 Task: Set Duration of Sprint called Sprint0000000202 in Scrum Project Project0000000068 to 1 week in Jira. Set Duration of Sprint called Sprint0000000203 in Scrum Project Project0000000068 to 2 weeks in Jira. Set Duration of Sprint called Sprint0000000204 in Scrum Project Project0000000068 to 3 weeks in Jira. Create ChildIssue0000000661 as Child Issue of Issue Issue0000000331 in Backlog  in Scrum Project Project0000000067 in Jira. Create ChildIssue0000000662 as Child Issue of Issue Issue0000000331 in Backlog  in Scrum Project Project0000000067 in Jira
Action: Mouse moved to (446, 304)
Screenshot: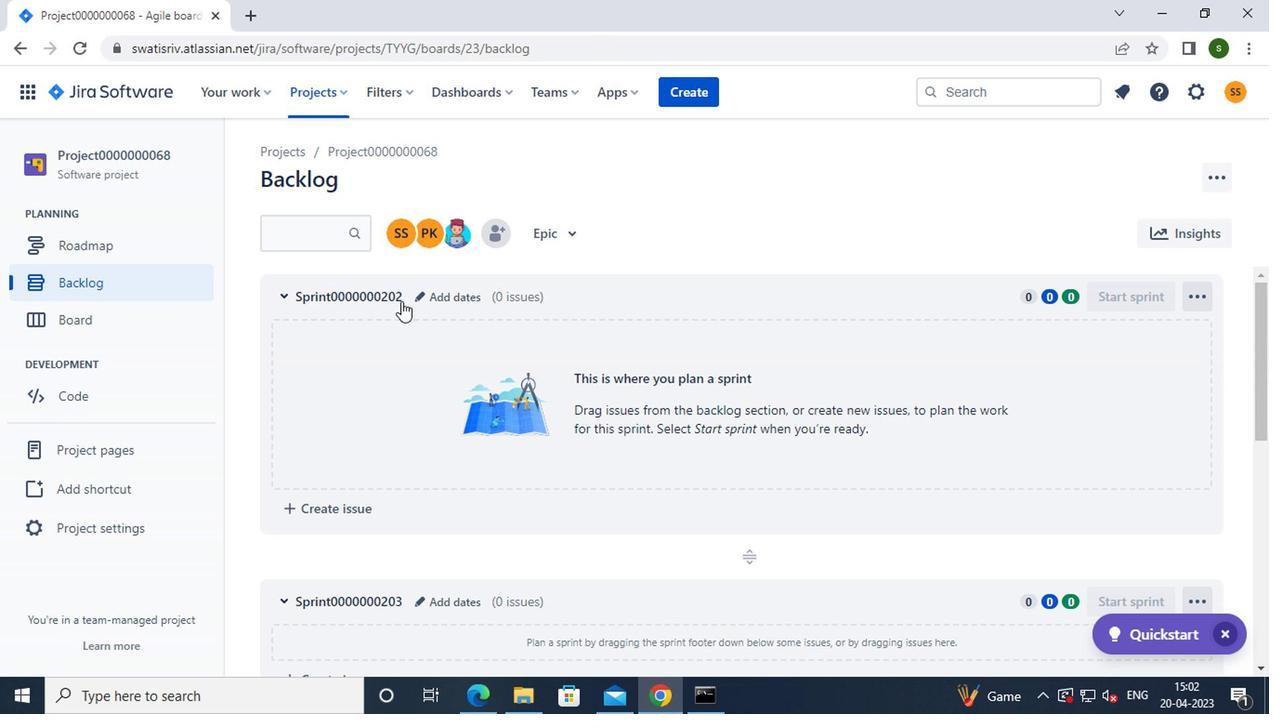 
Action: Mouse pressed left at (446, 304)
Screenshot: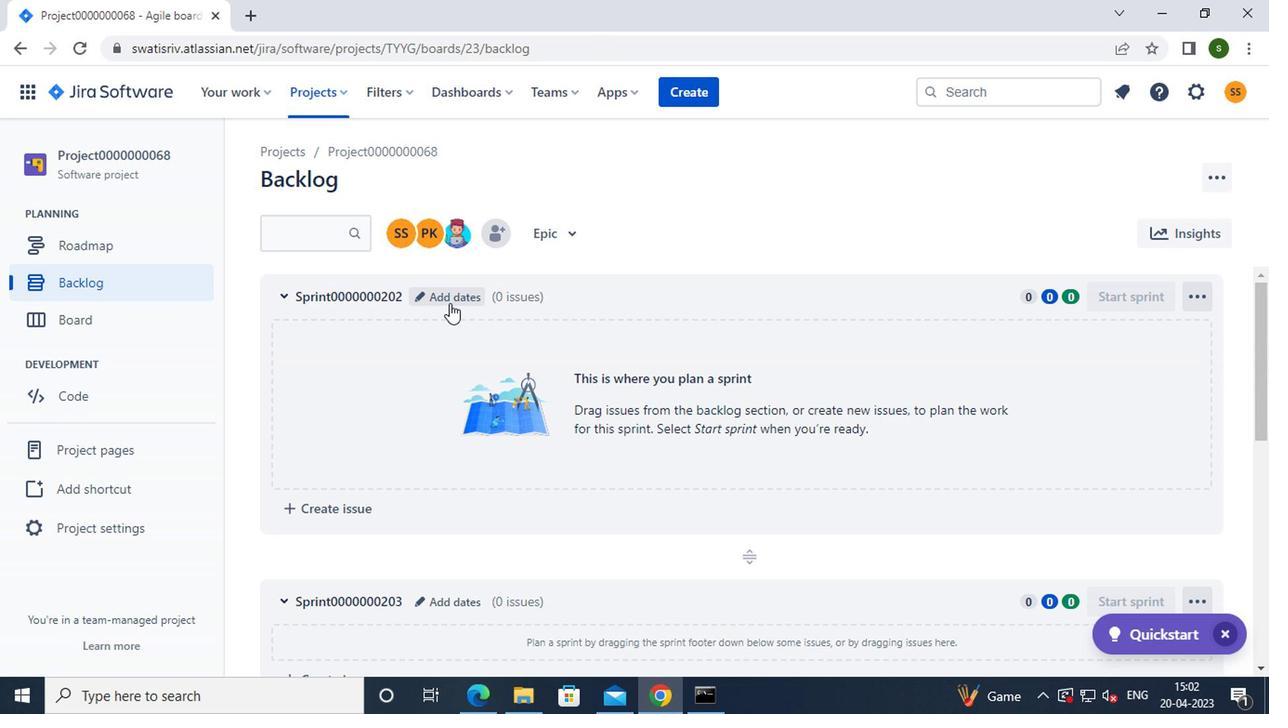 
Action: Mouse moved to (471, 297)
Screenshot: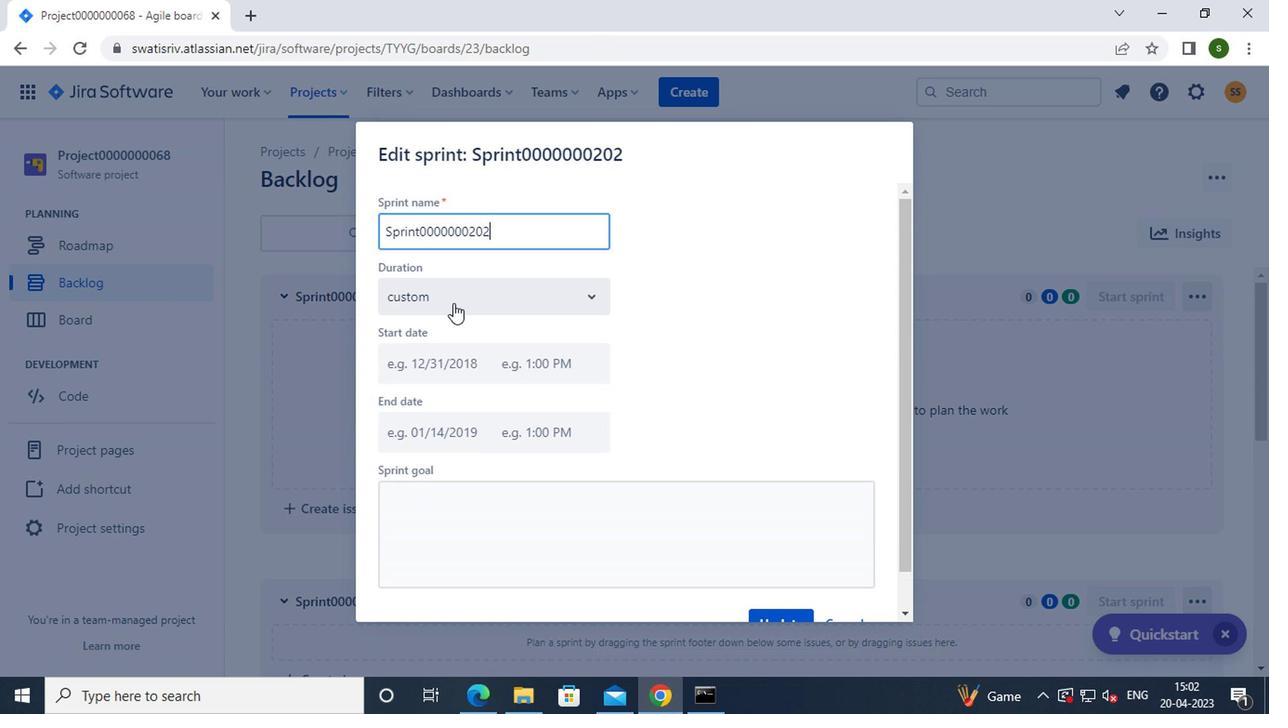 
Action: Mouse pressed left at (471, 297)
Screenshot: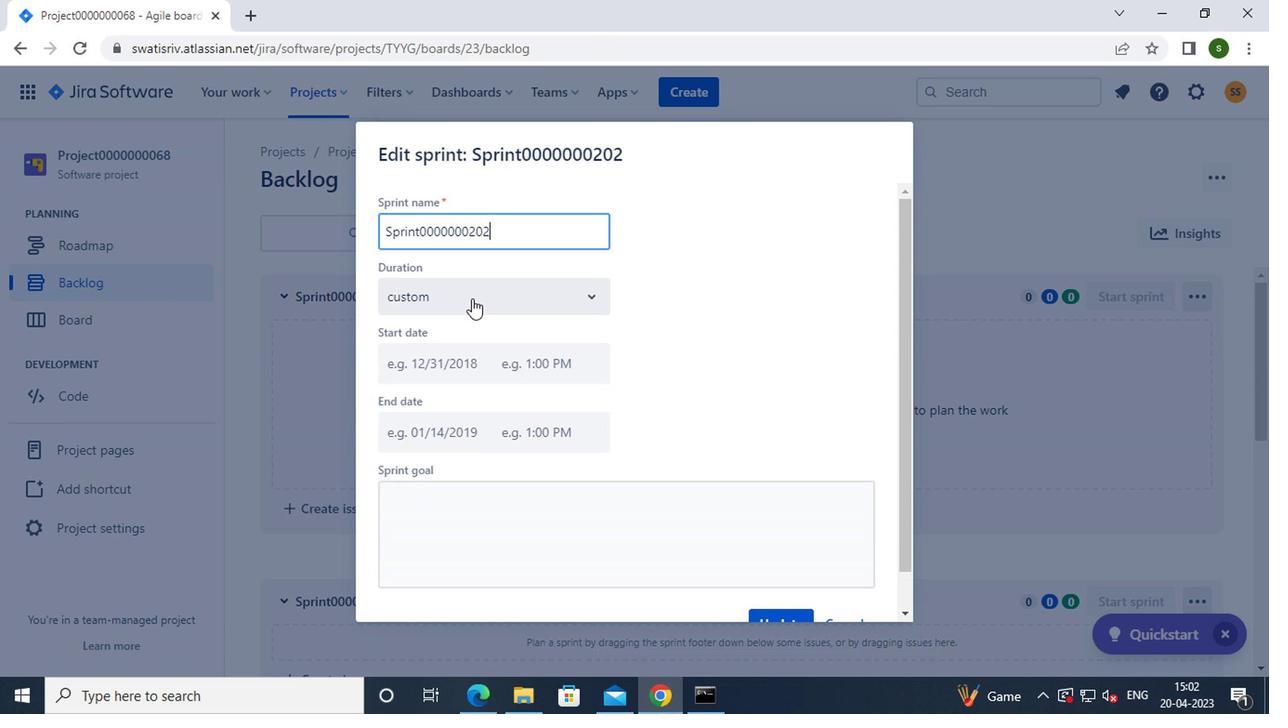 
Action: Mouse moved to (452, 340)
Screenshot: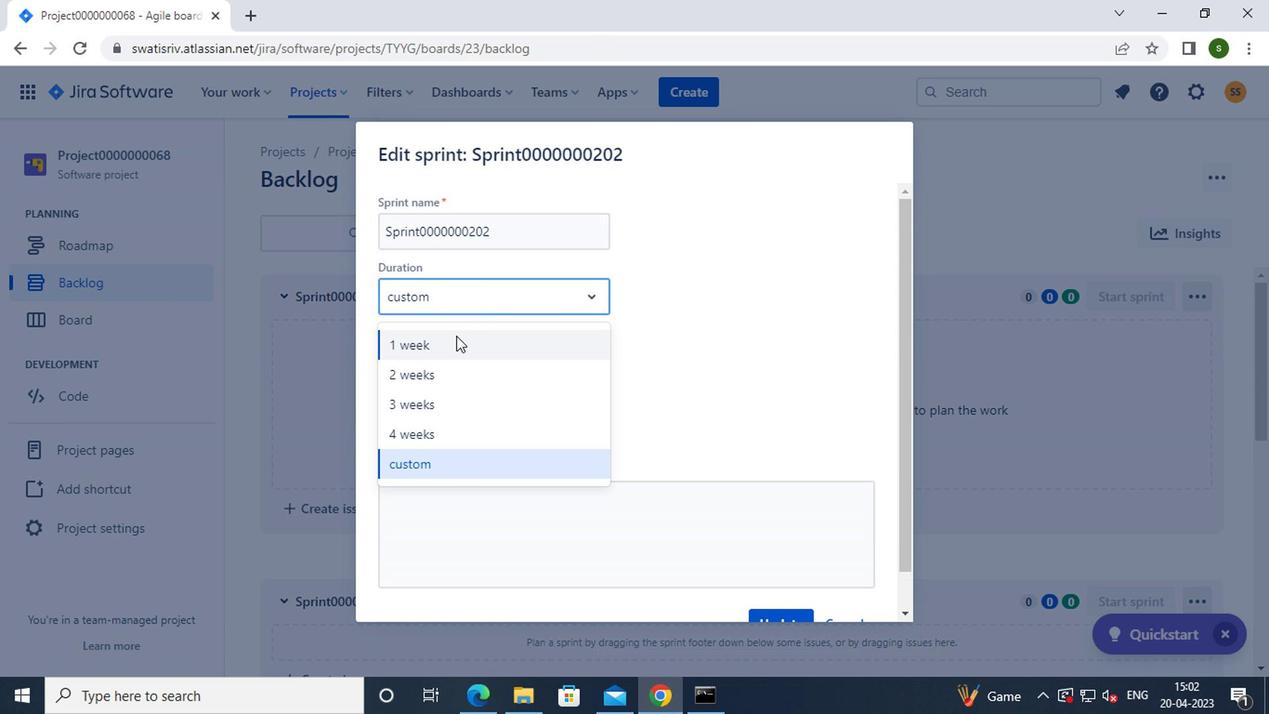 
Action: Mouse pressed left at (452, 340)
Screenshot: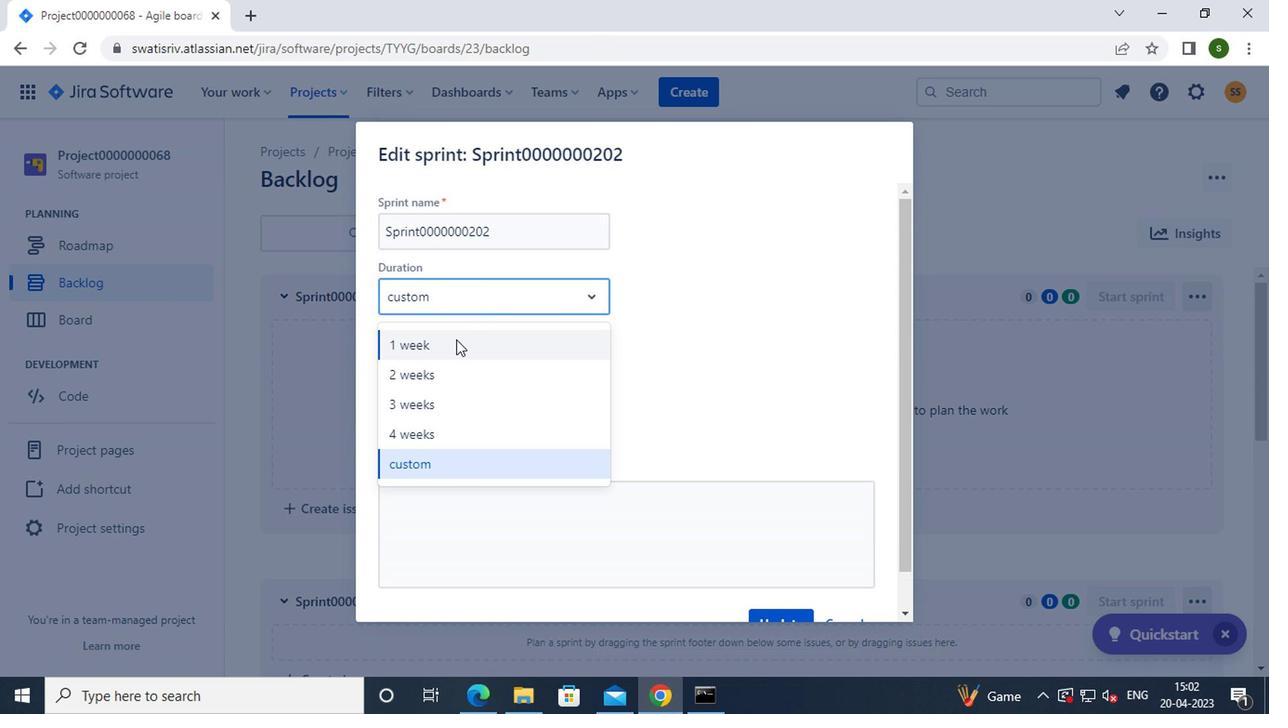 
Action: Mouse moved to (755, 517)
Screenshot: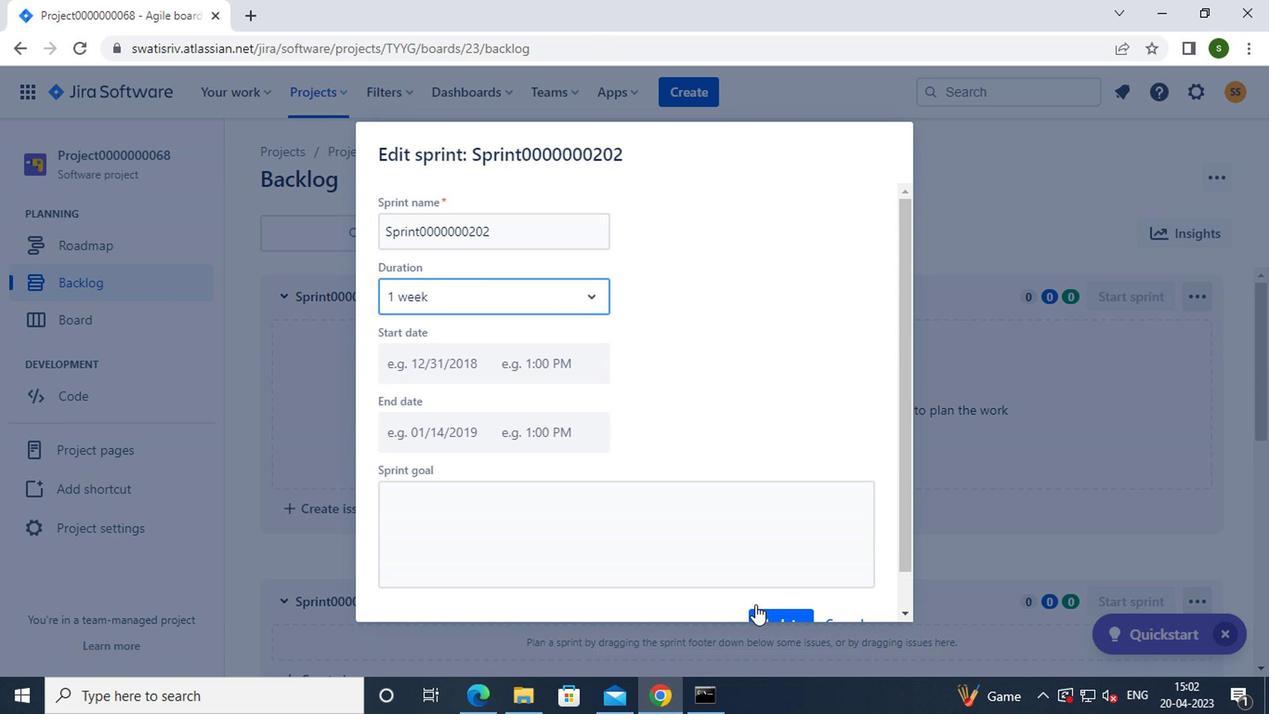 
Action: Mouse scrolled (755, 515) with delta (0, -1)
Screenshot: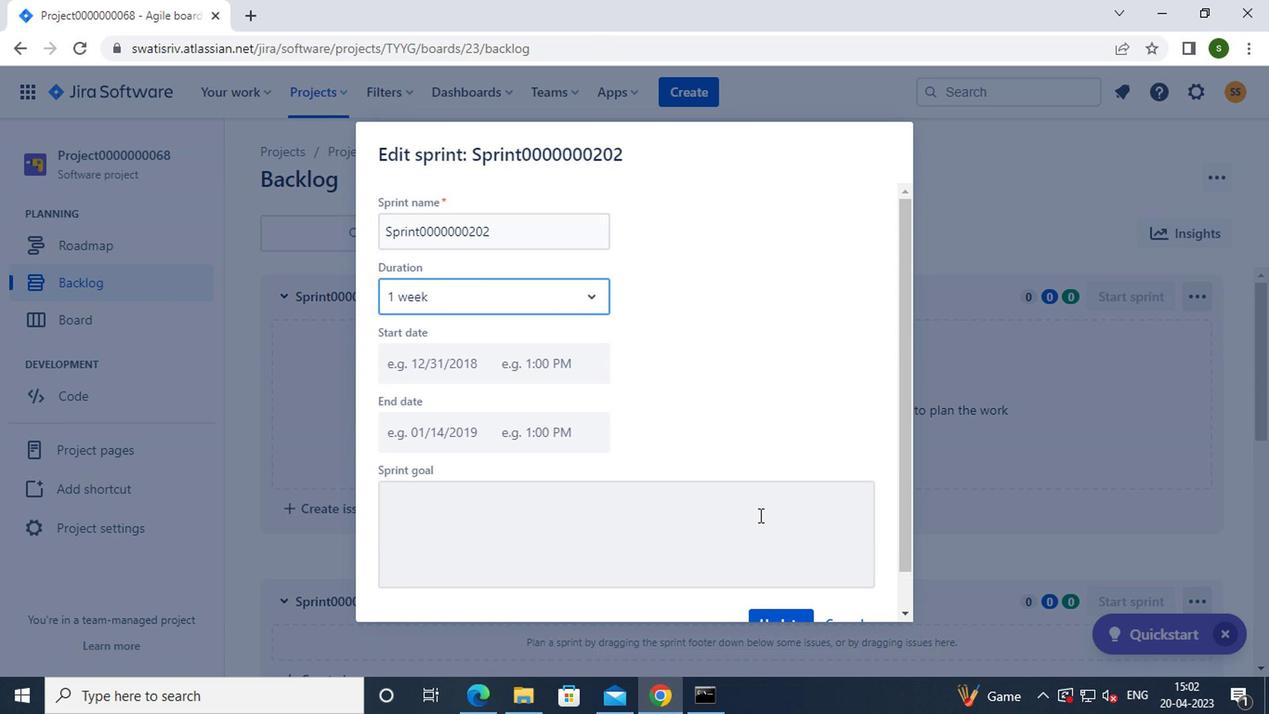 
Action: Mouse scrolled (755, 515) with delta (0, -1)
Screenshot: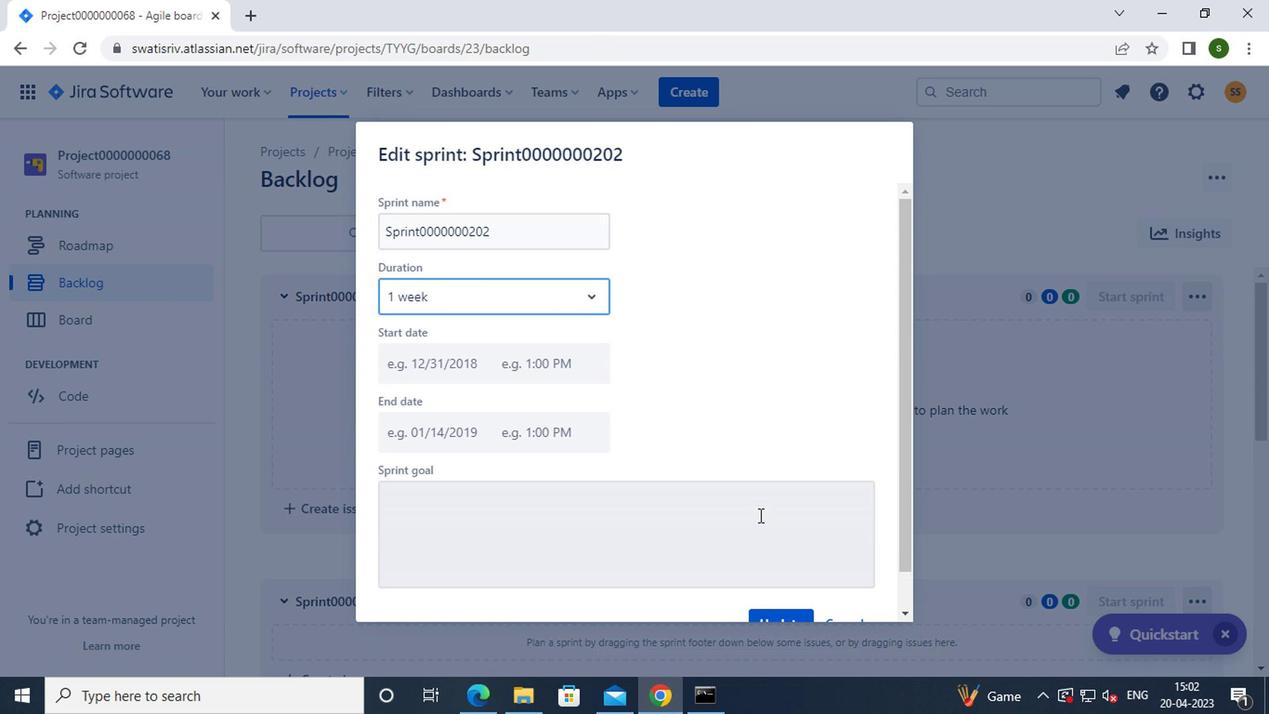 
Action: Mouse moved to (768, 581)
Screenshot: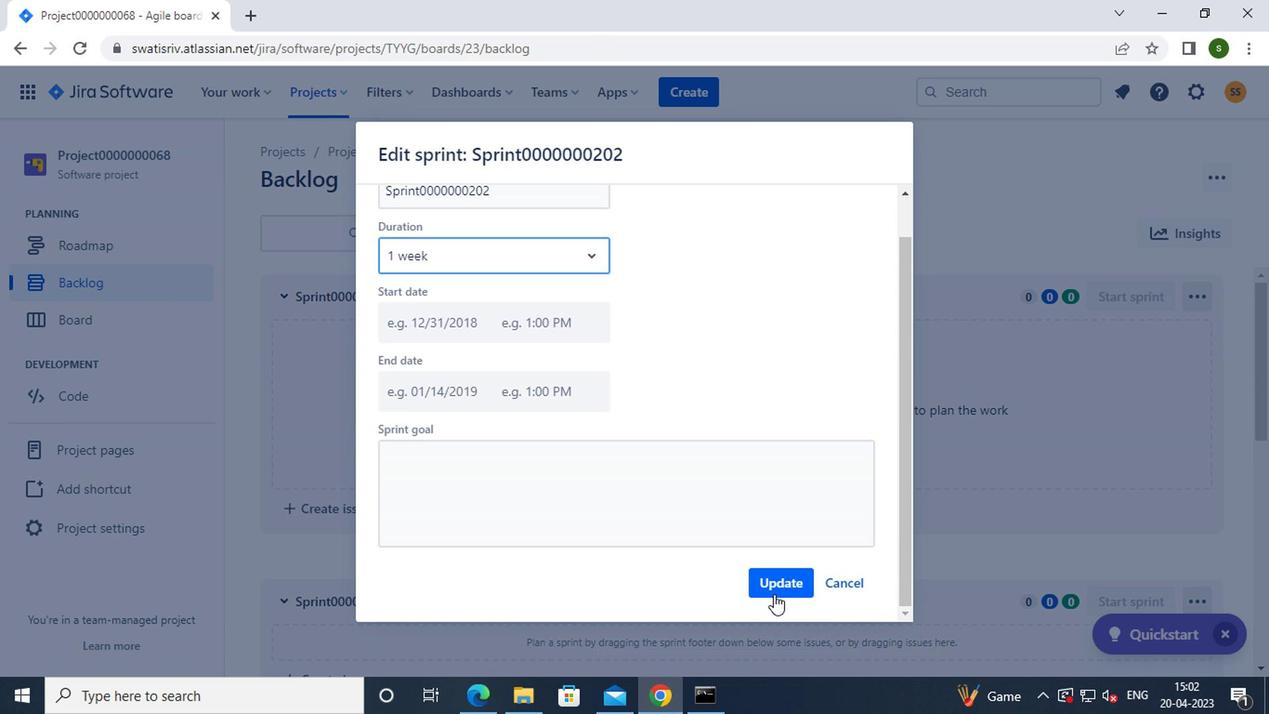 
Action: Mouse pressed left at (768, 581)
Screenshot: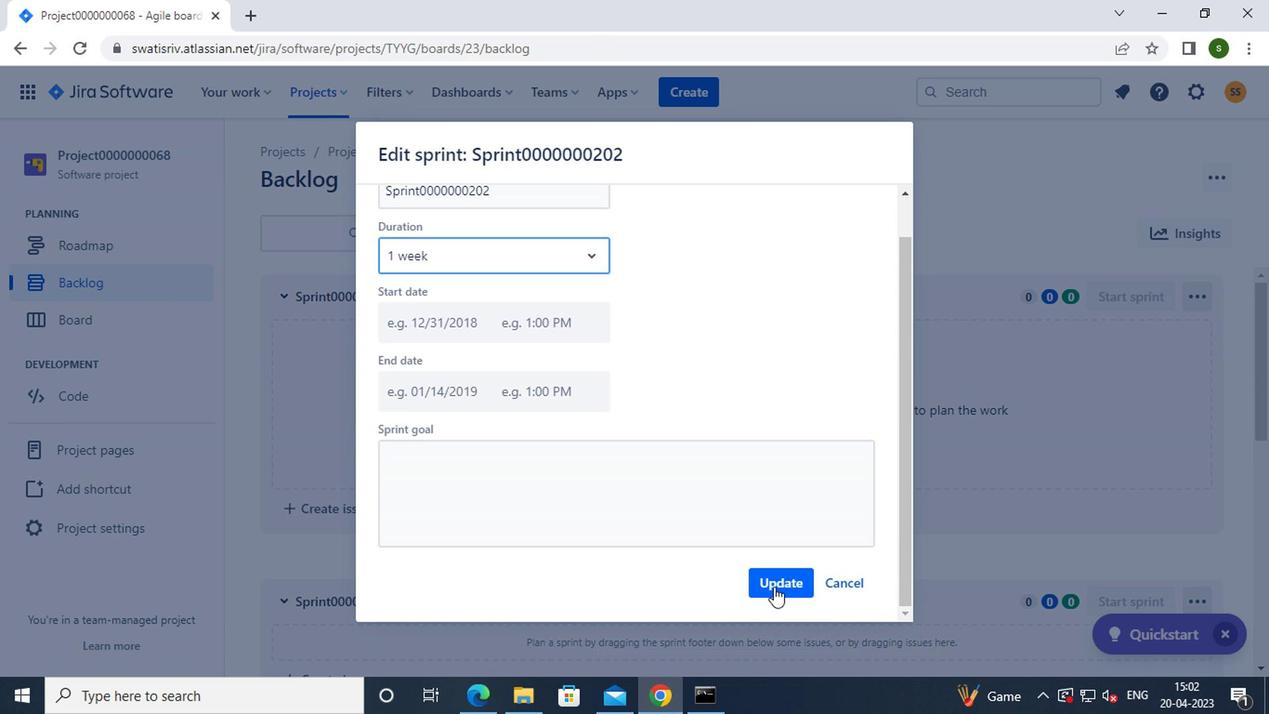
Action: Mouse moved to (563, 539)
Screenshot: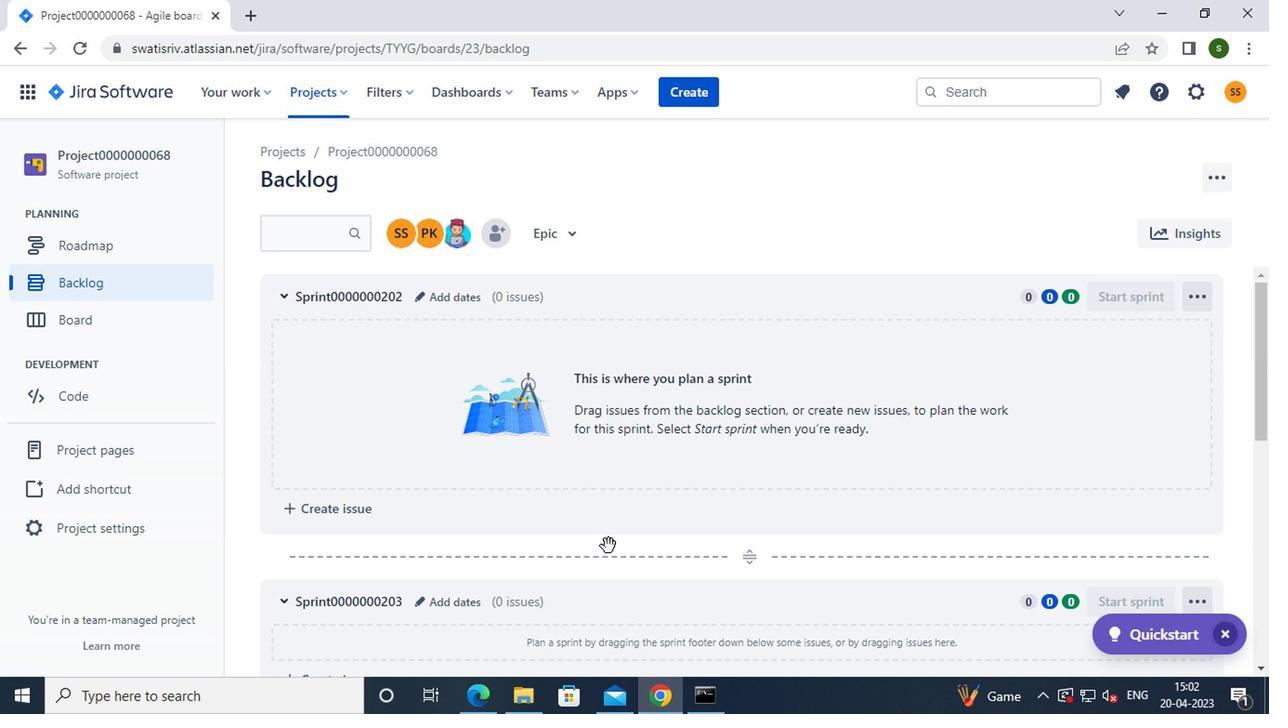 
Action: Mouse scrolled (563, 538) with delta (0, -1)
Screenshot: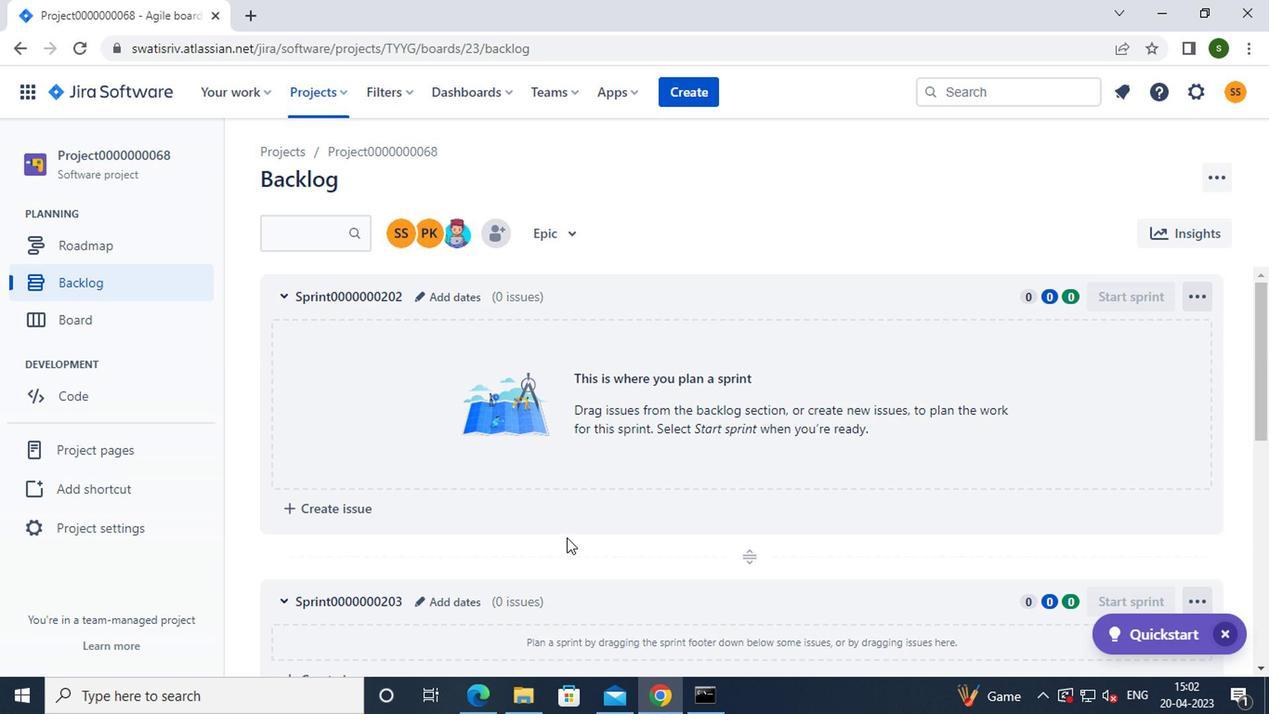 
Action: Mouse scrolled (563, 538) with delta (0, -1)
Screenshot: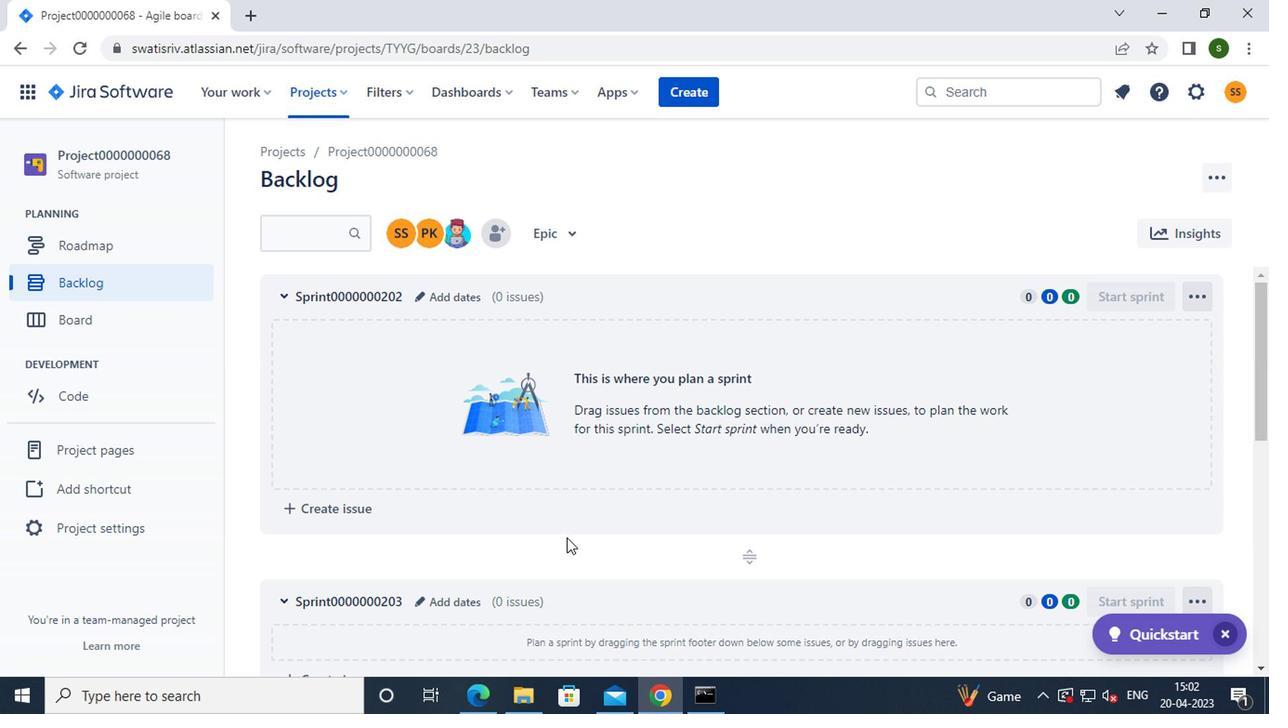 
Action: Mouse scrolled (563, 538) with delta (0, -1)
Screenshot: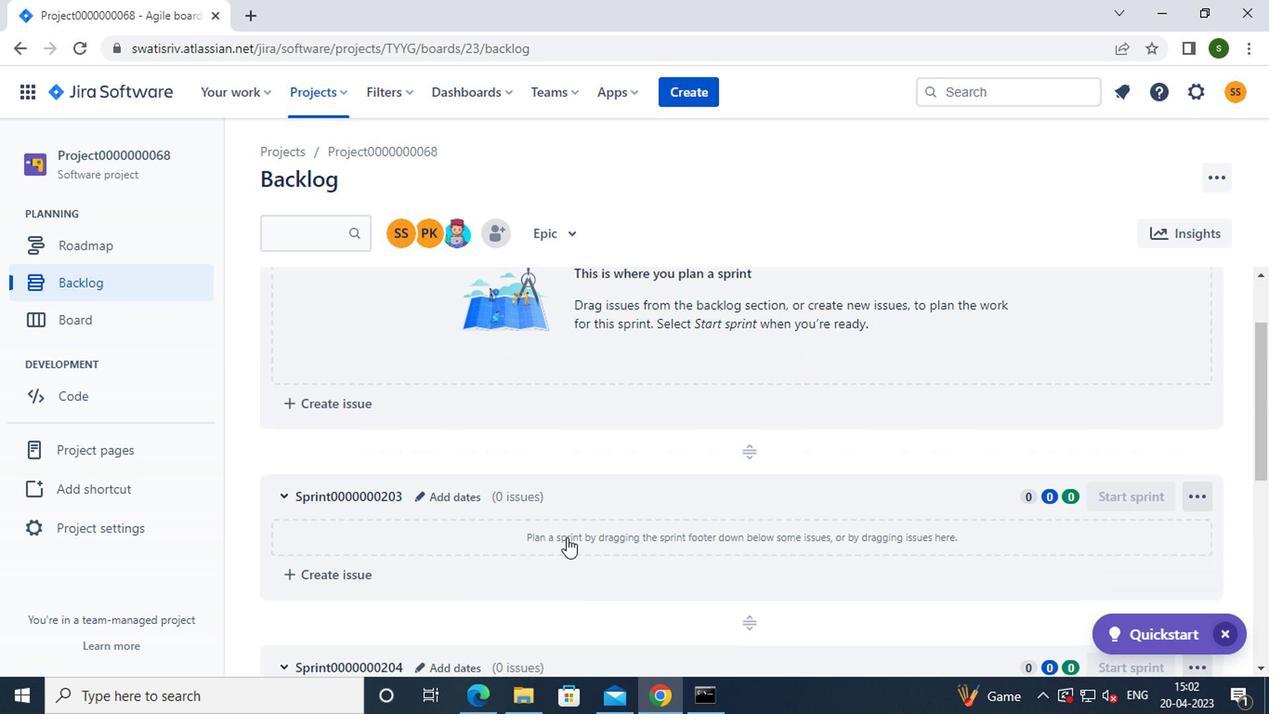 
Action: Mouse moved to (446, 320)
Screenshot: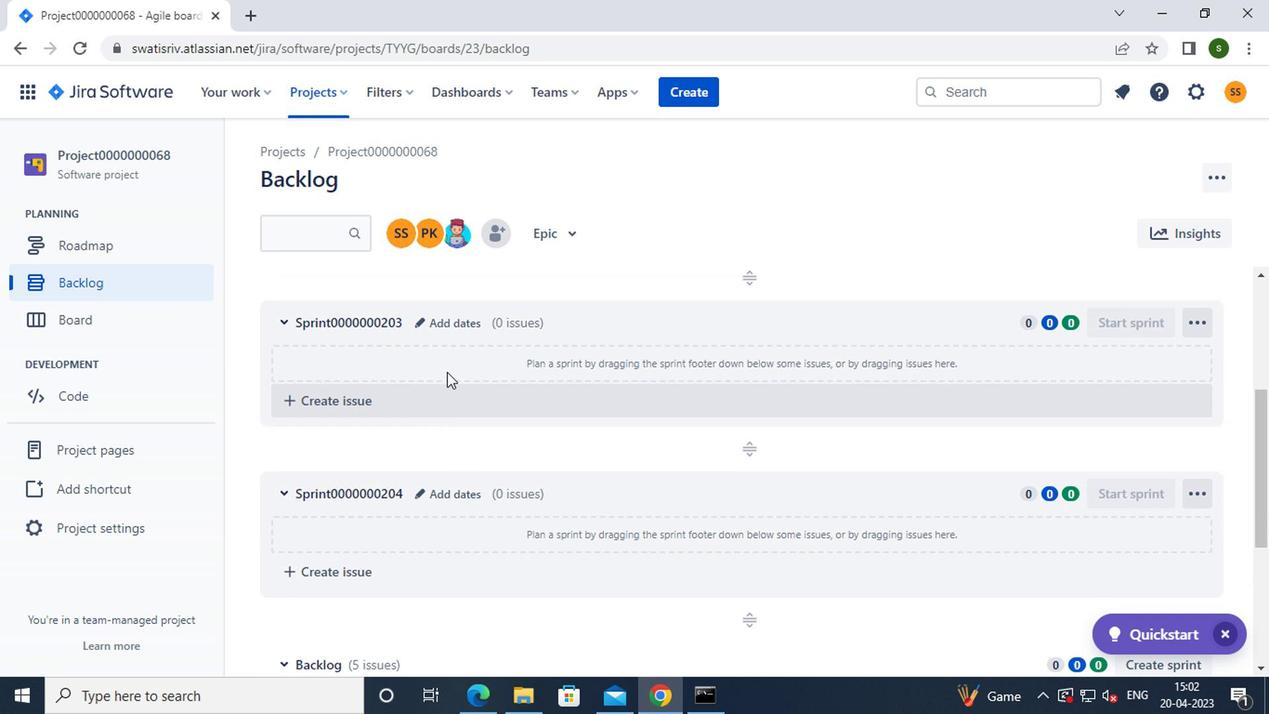 
Action: Mouse pressed left at (446, 320)
Screenshot: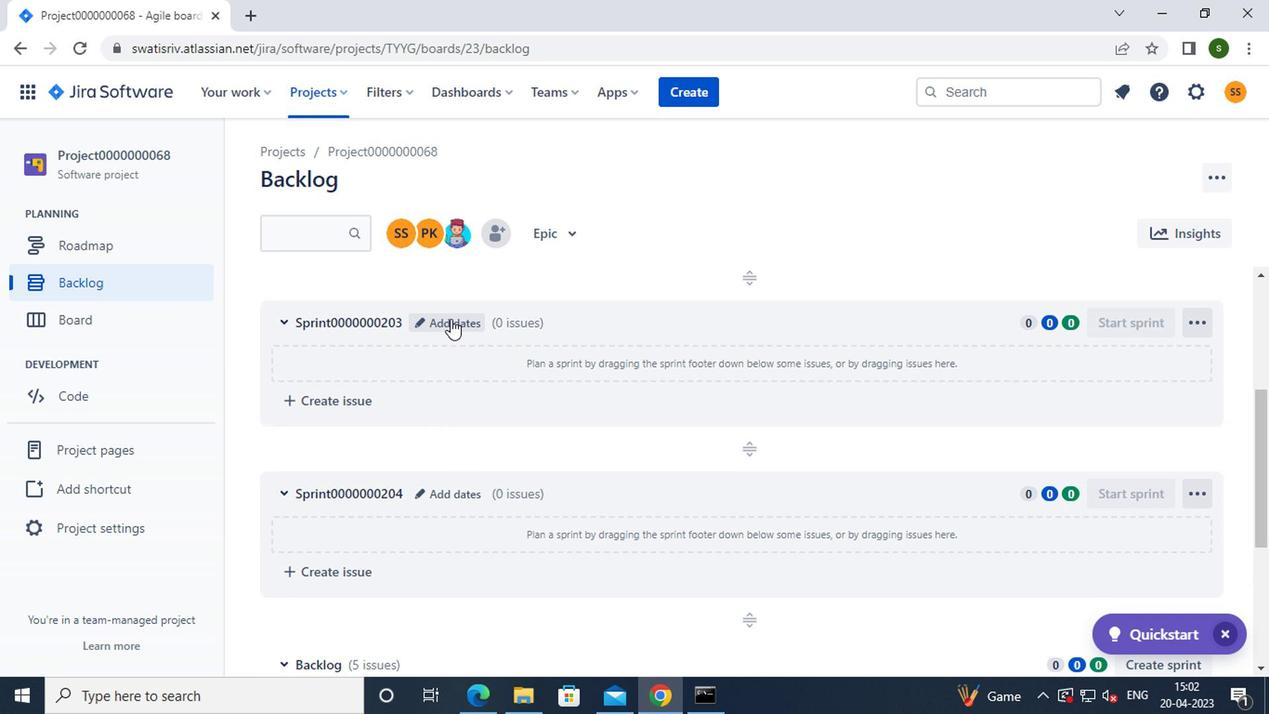 
Action: Mouse moved to (501, 294)
Screenshot: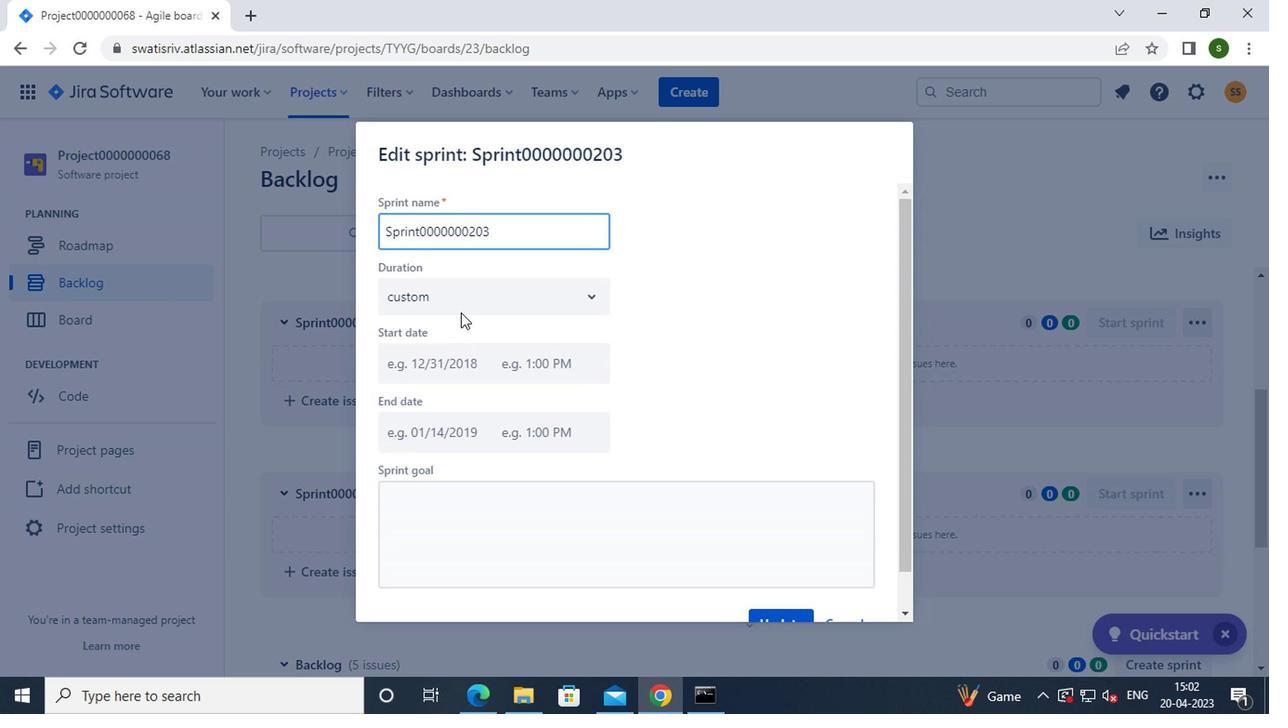 
Action: Mouse pressed left at (501, 294)
Screenshot: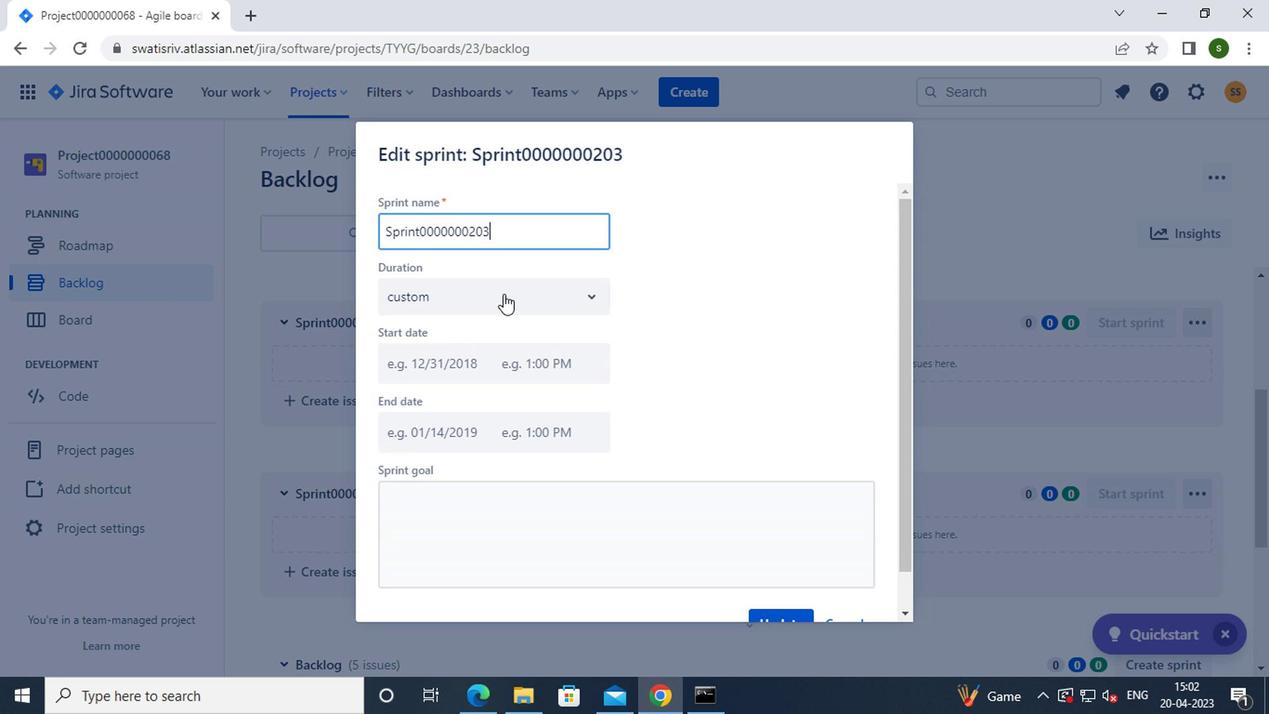 
Action: Mouse moved to (467, 370)
Screenshot: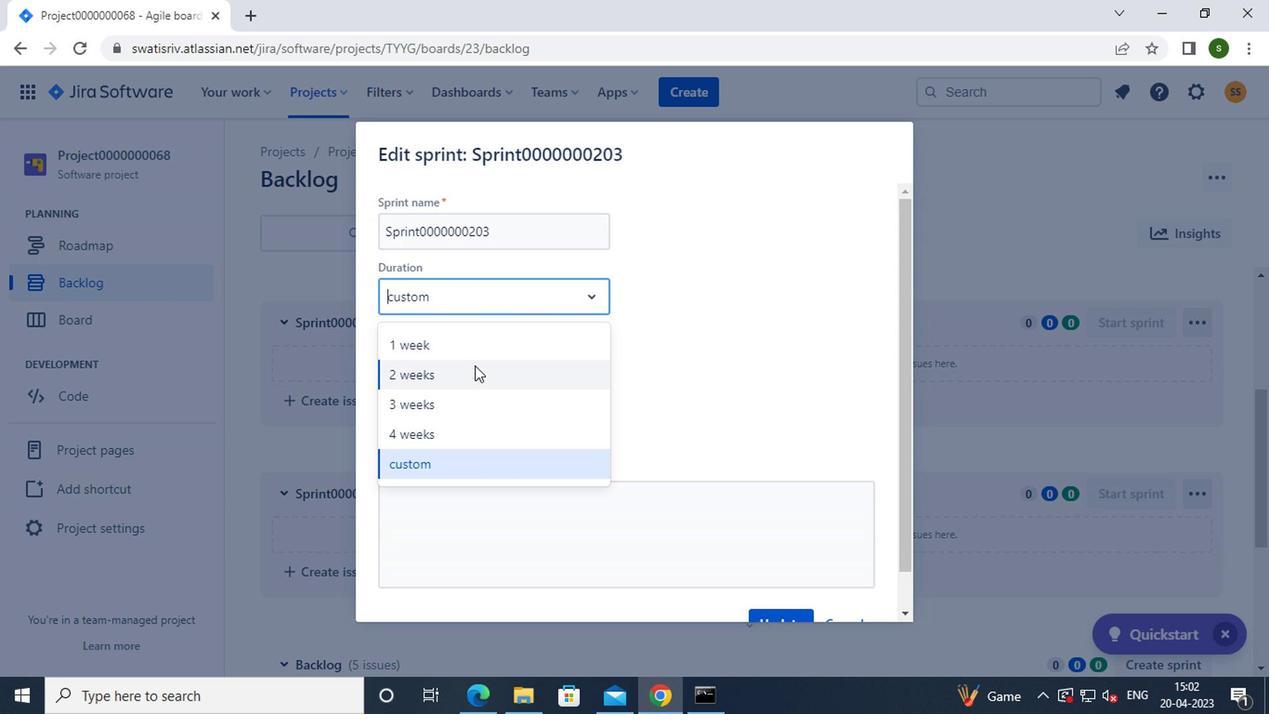 
Action: Mouse pressed left at (467, 370)
Screenshot: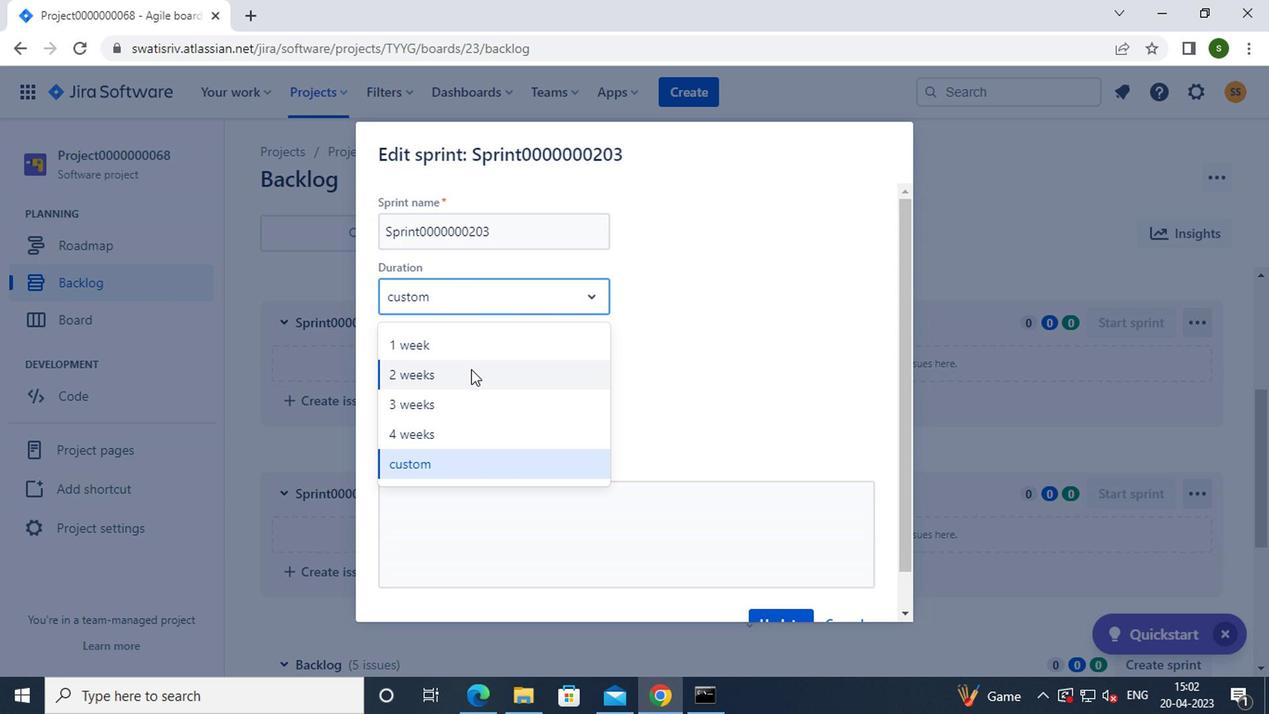 
Action: Mouse moved to (740, 462)
Screenshot: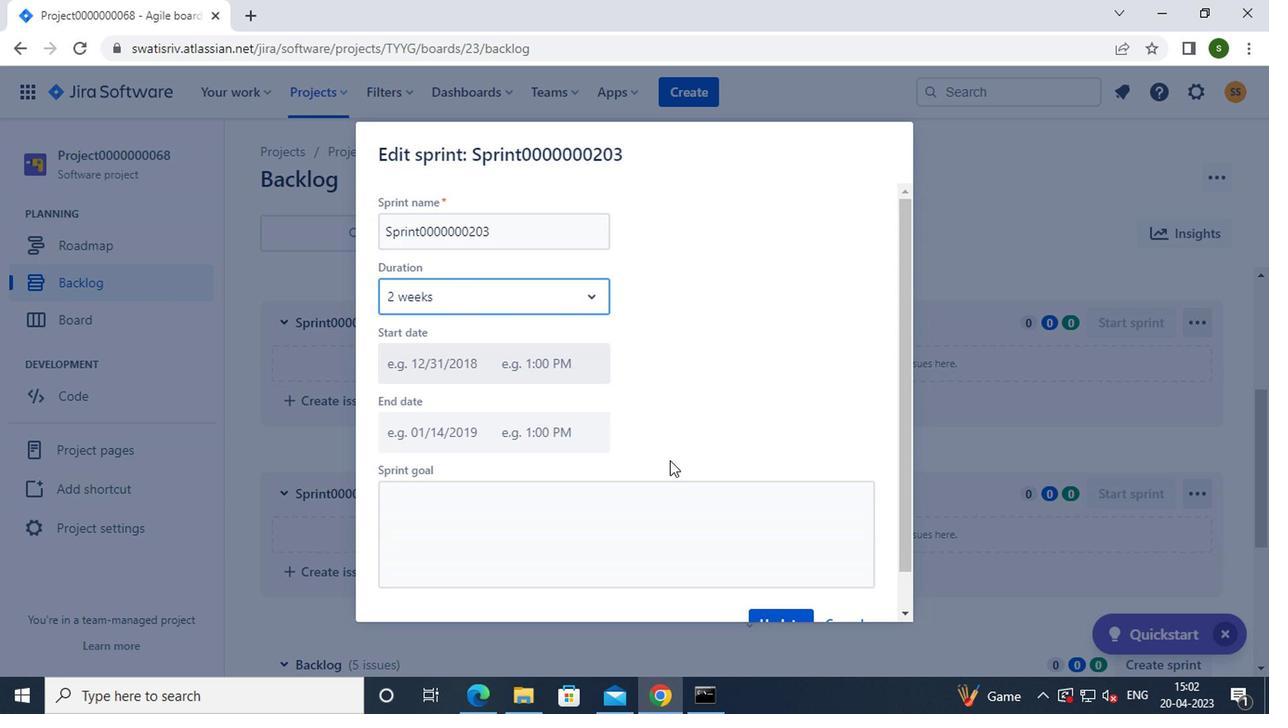 
Action: Mouse scrolled (740, 462) with delta (0, 0)
Screenshot: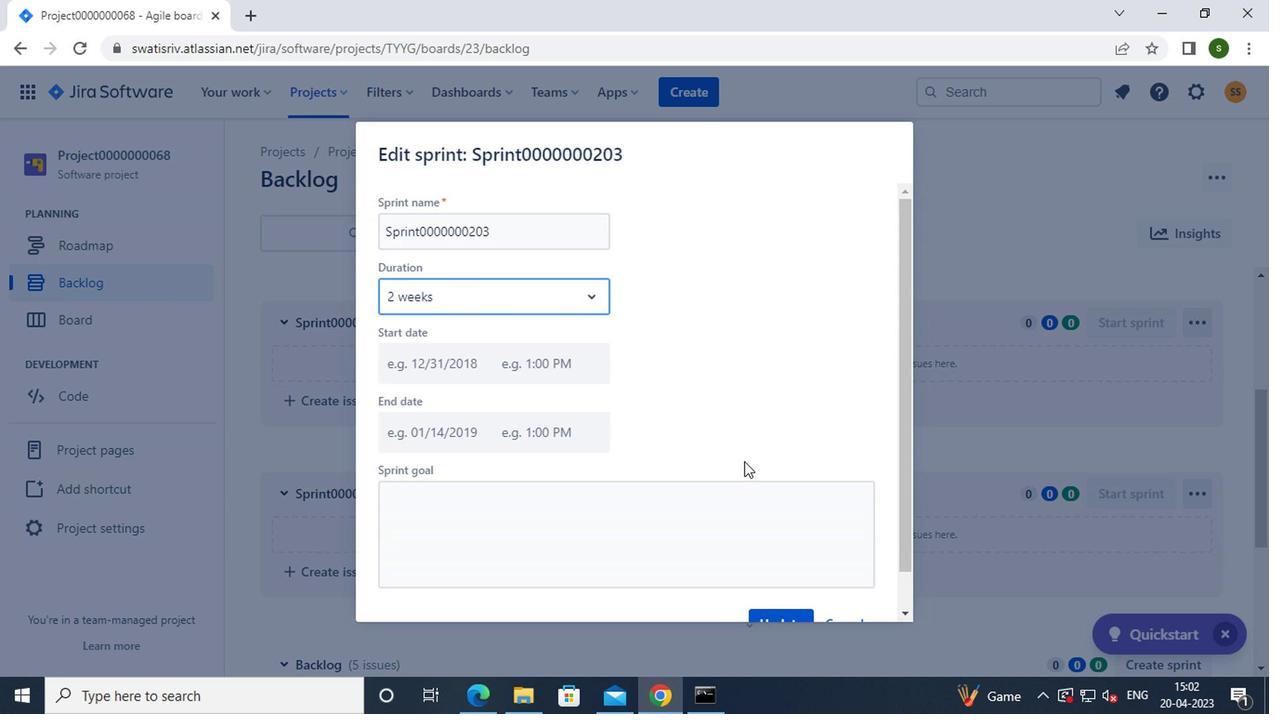 
Action: Mouse scrolled (740, 462) with delta (0, 0)
Screenshot: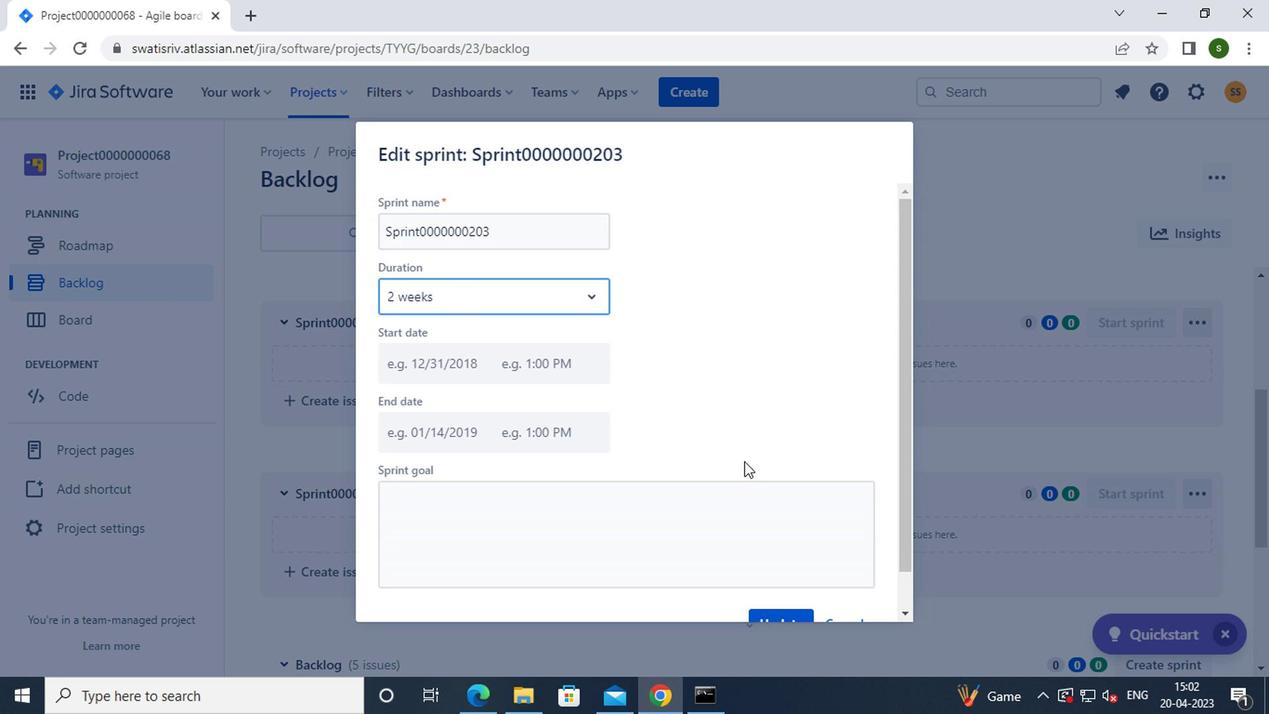 
Action: Mouse moved to (764, 578)
Screenshot: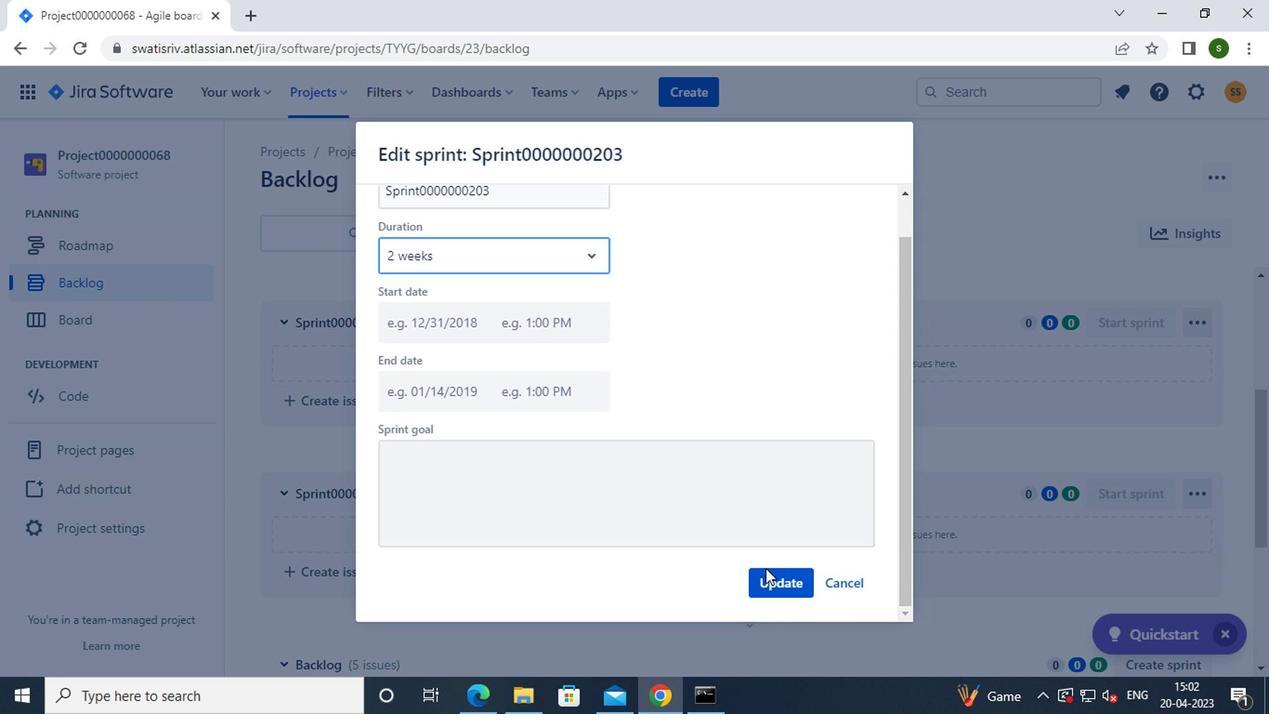 
Action: Mouse pressed left at (764, 578)
Screenshot: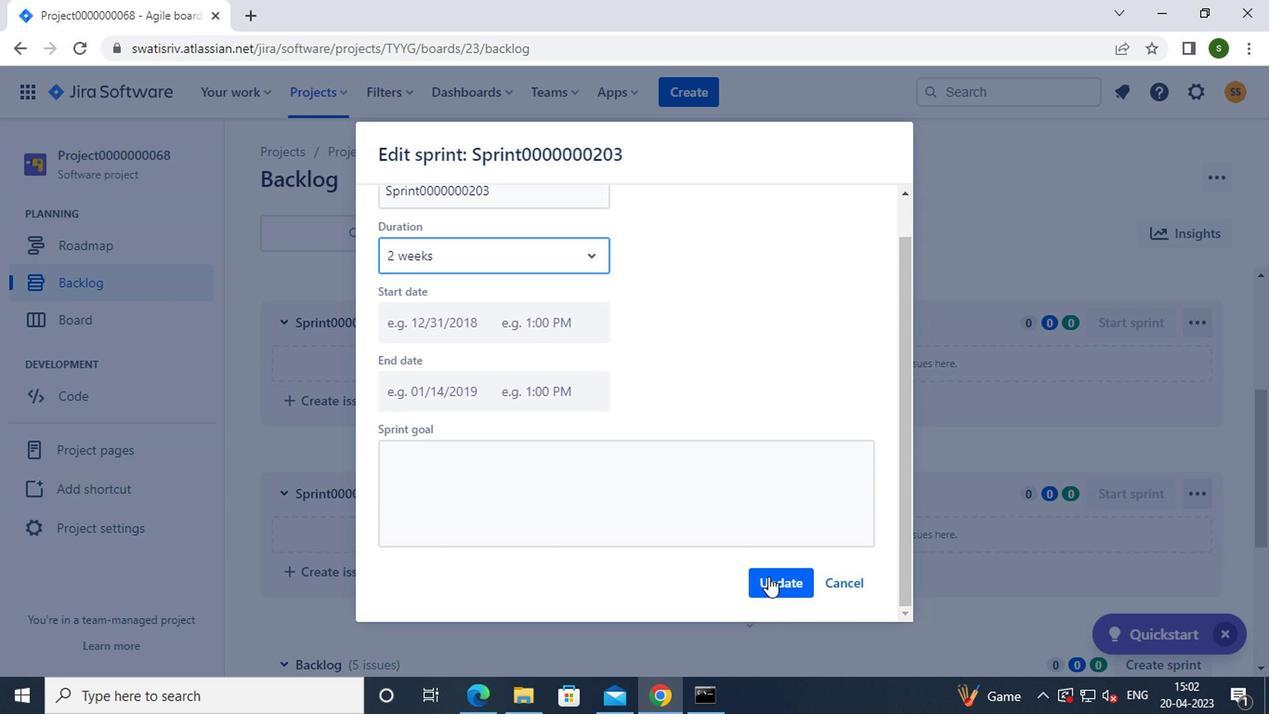 
Action: Mouse moved to (513, 414)
Screenshot: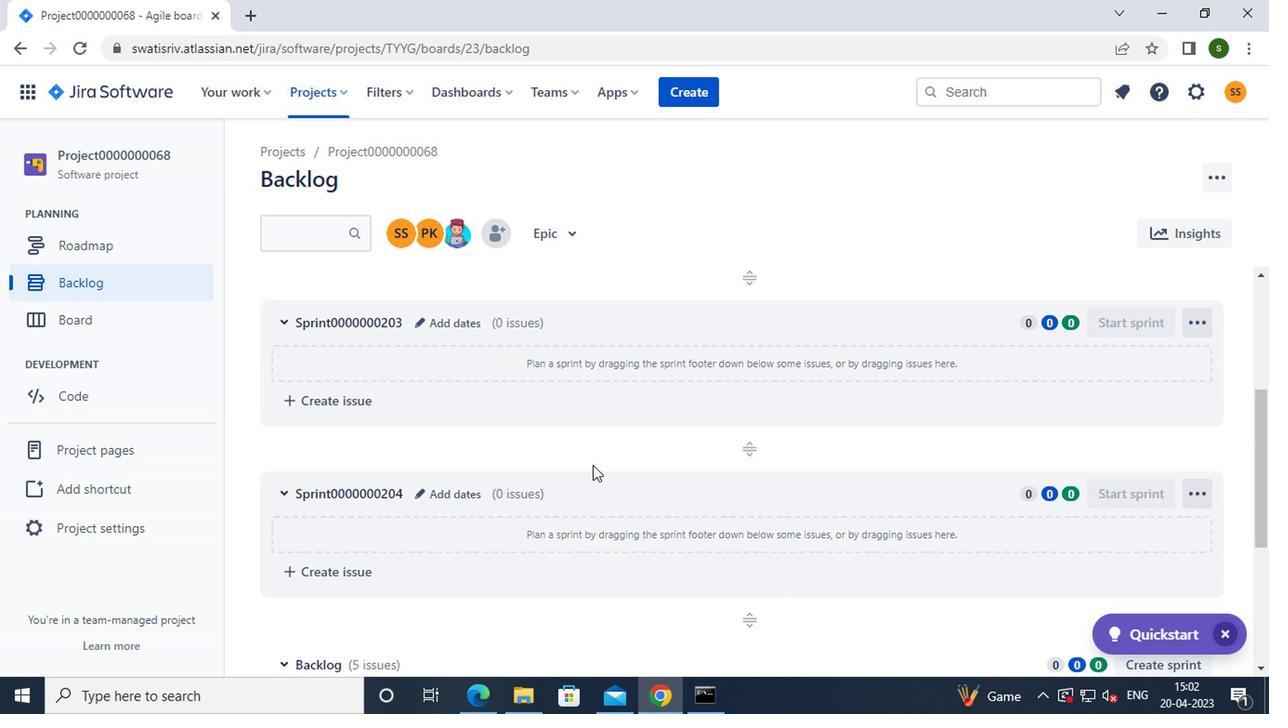 
Action: Mouse scrolled (513, 413) with delta (0, -1)
Screenshot: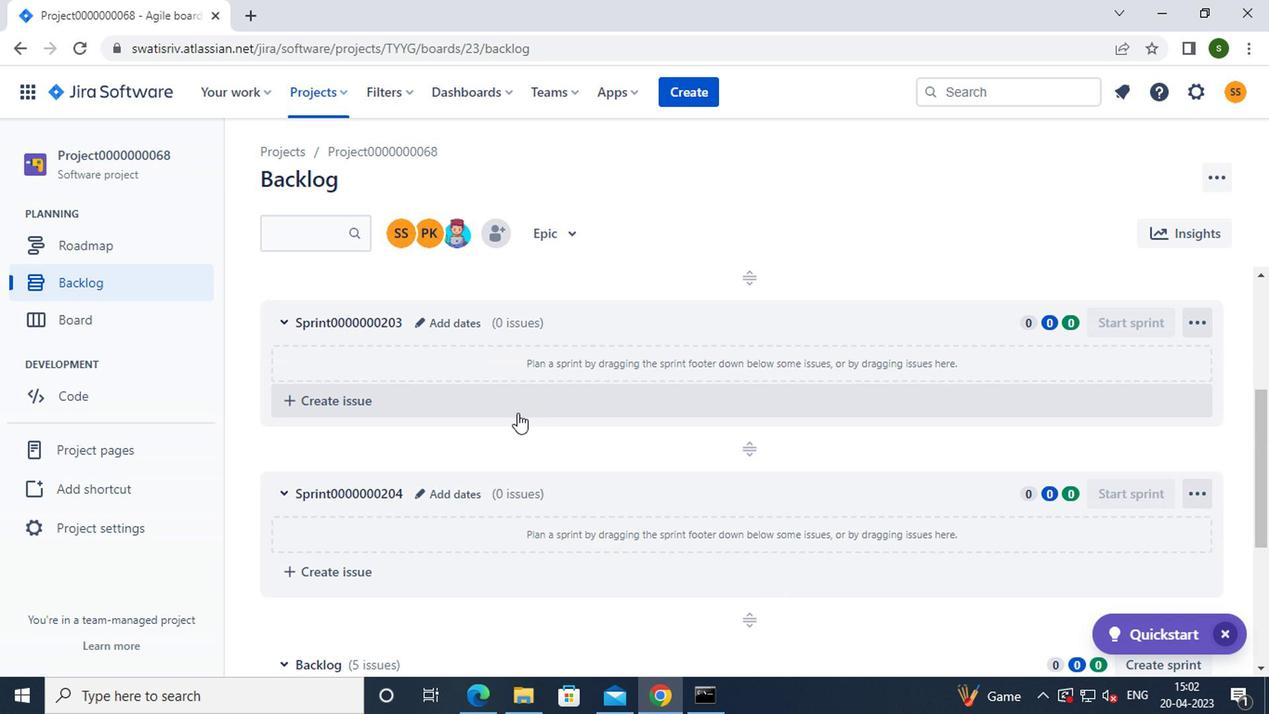 
Action: Mouse scrolled (513, 413) with delta (0, -1)
Screenshot: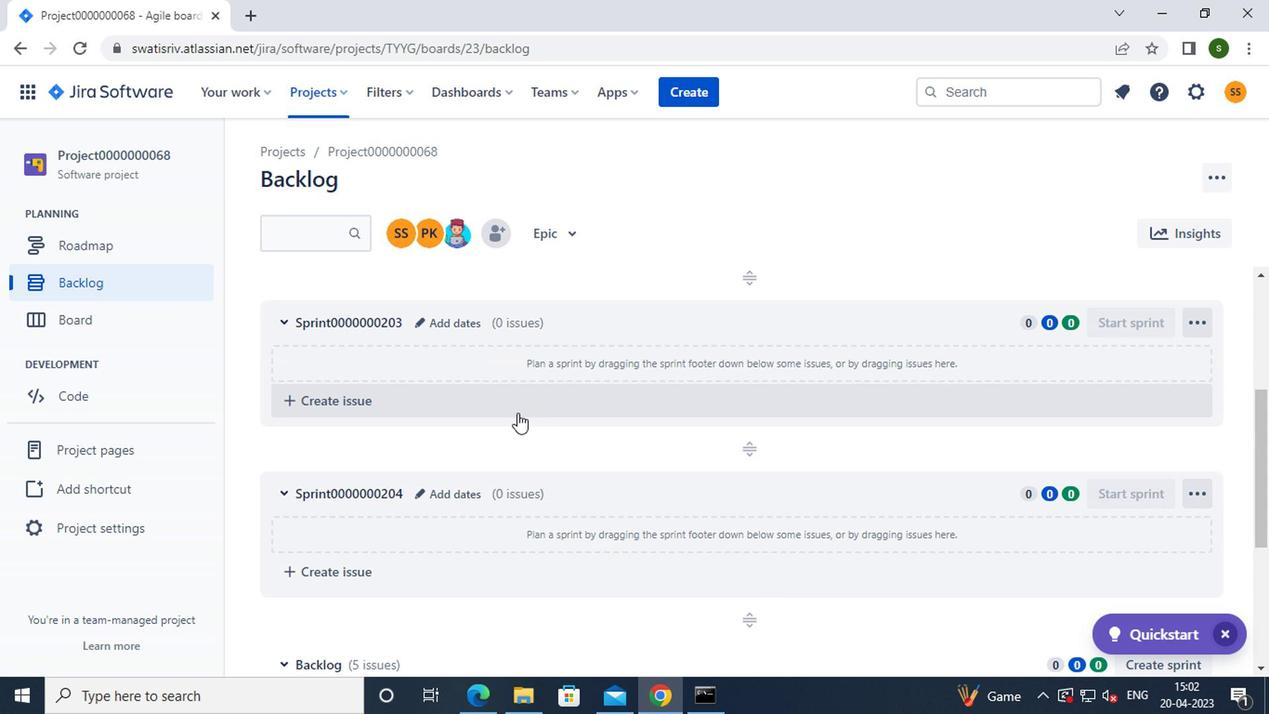 
Action: Mouse moved to (452, 314)
Screenshot: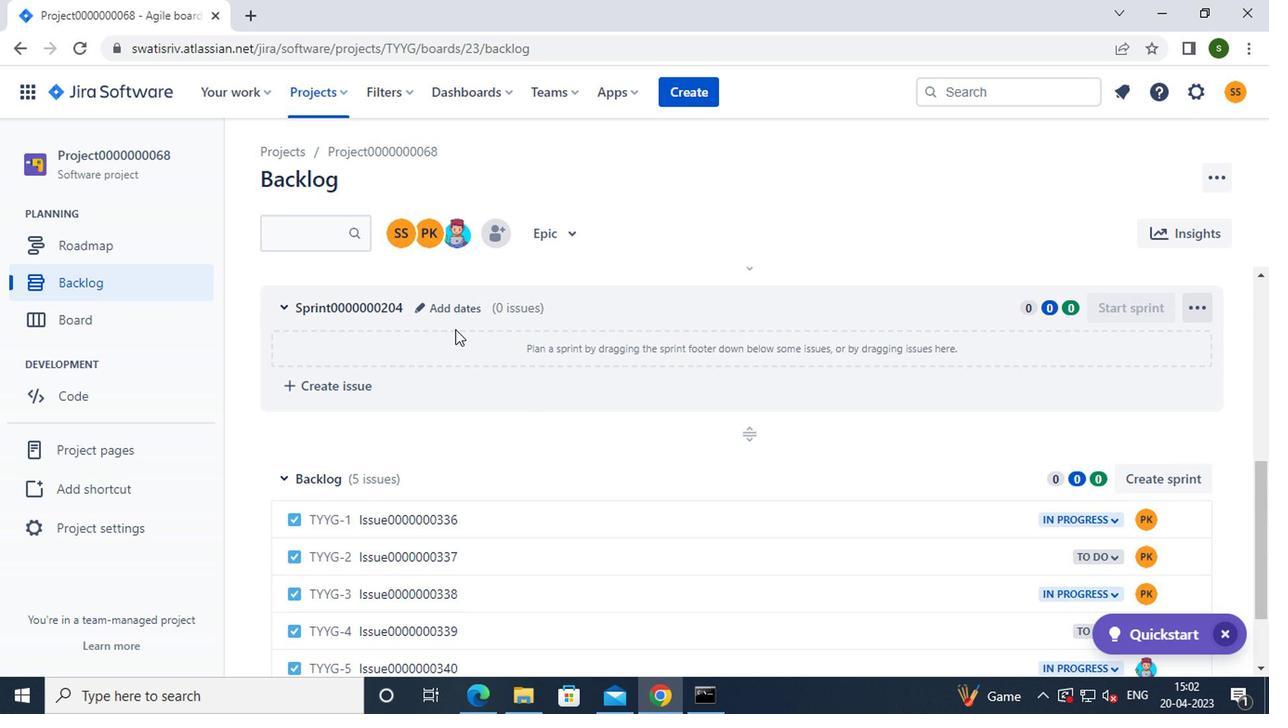 
Action: Mouse pressed left at (452, 314)
Screenshot: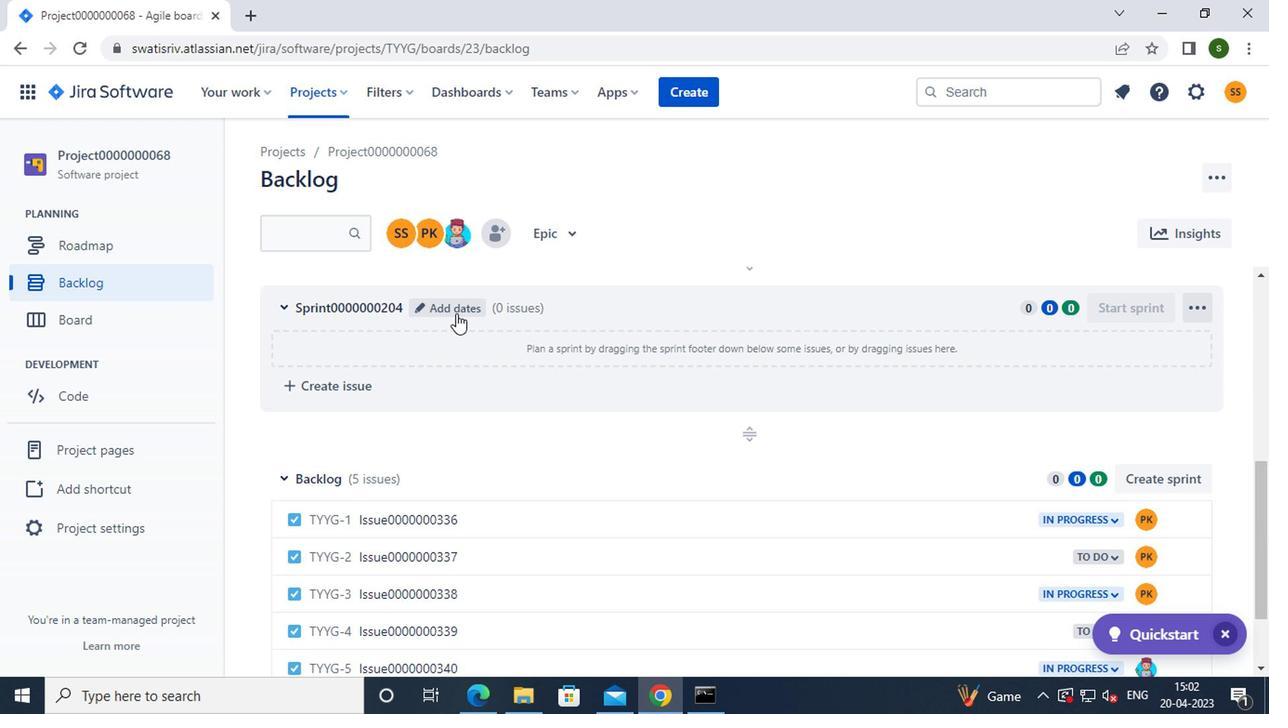 
Action: Mouse moved to (485, 303)
Screenshot: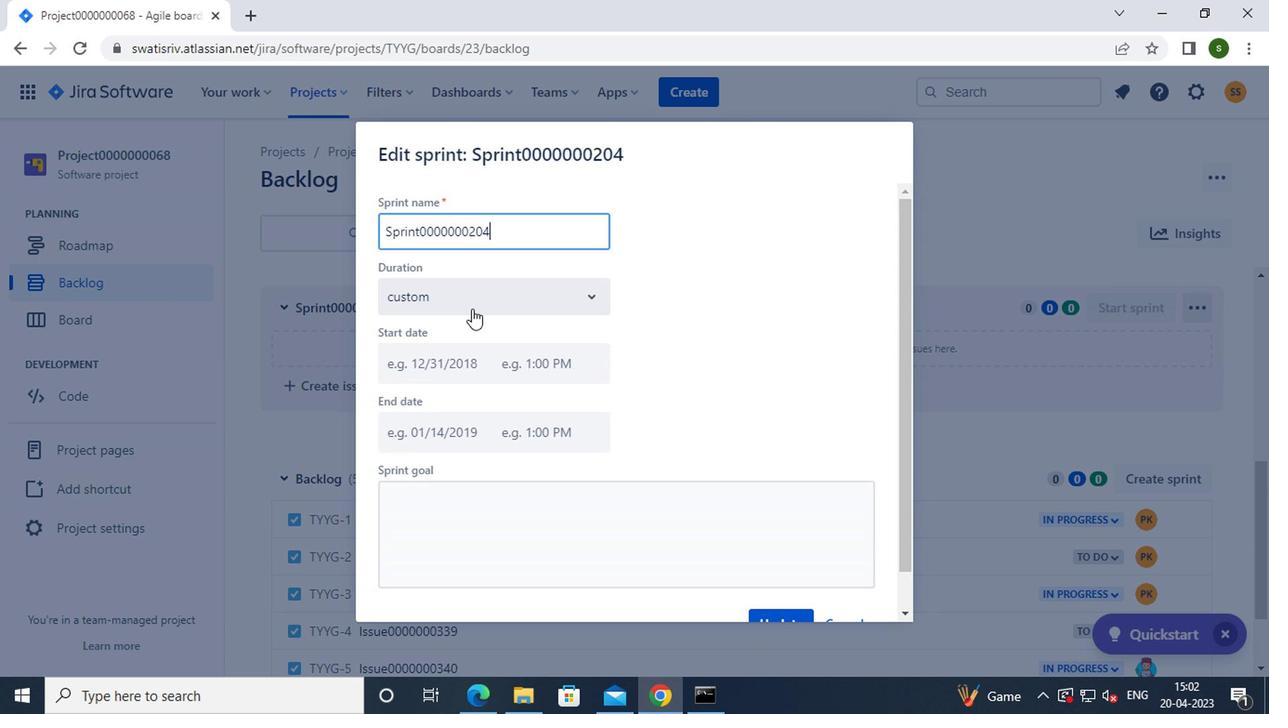 
Action: Mouse pressed left at (485, 303)
Screenshot: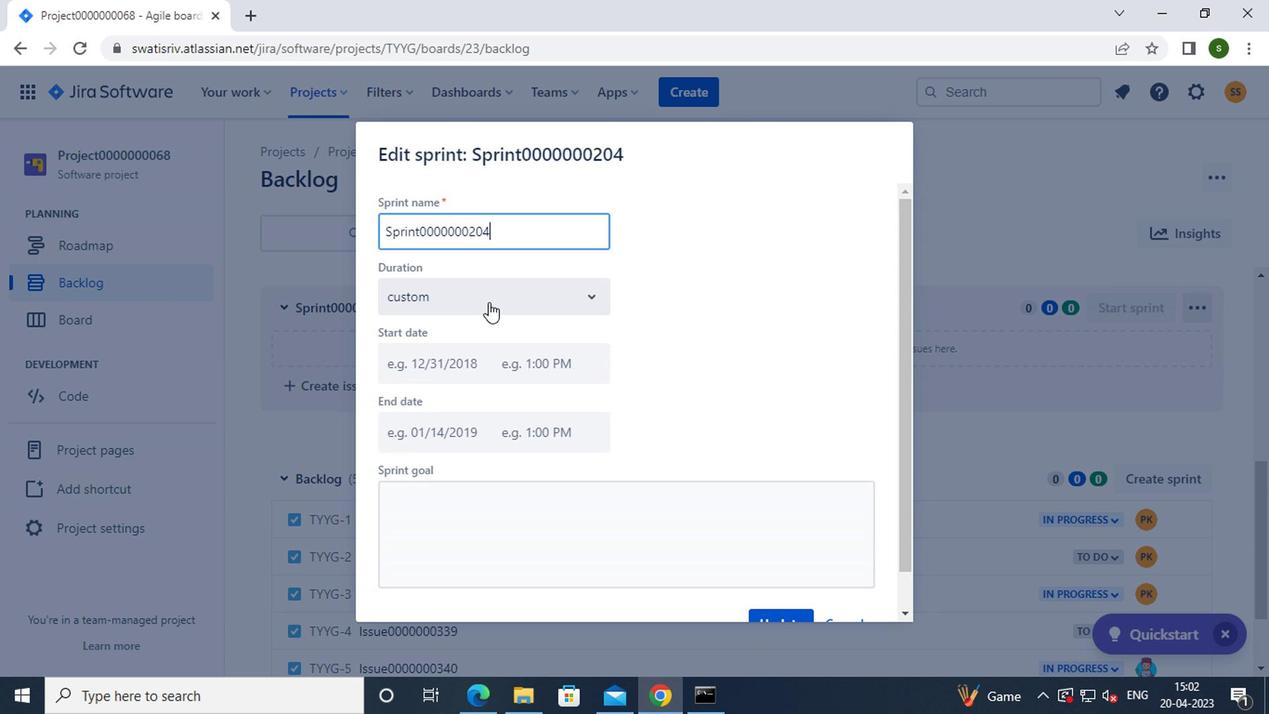 
Action: Mouse moved to (437, 406)
Screenshot: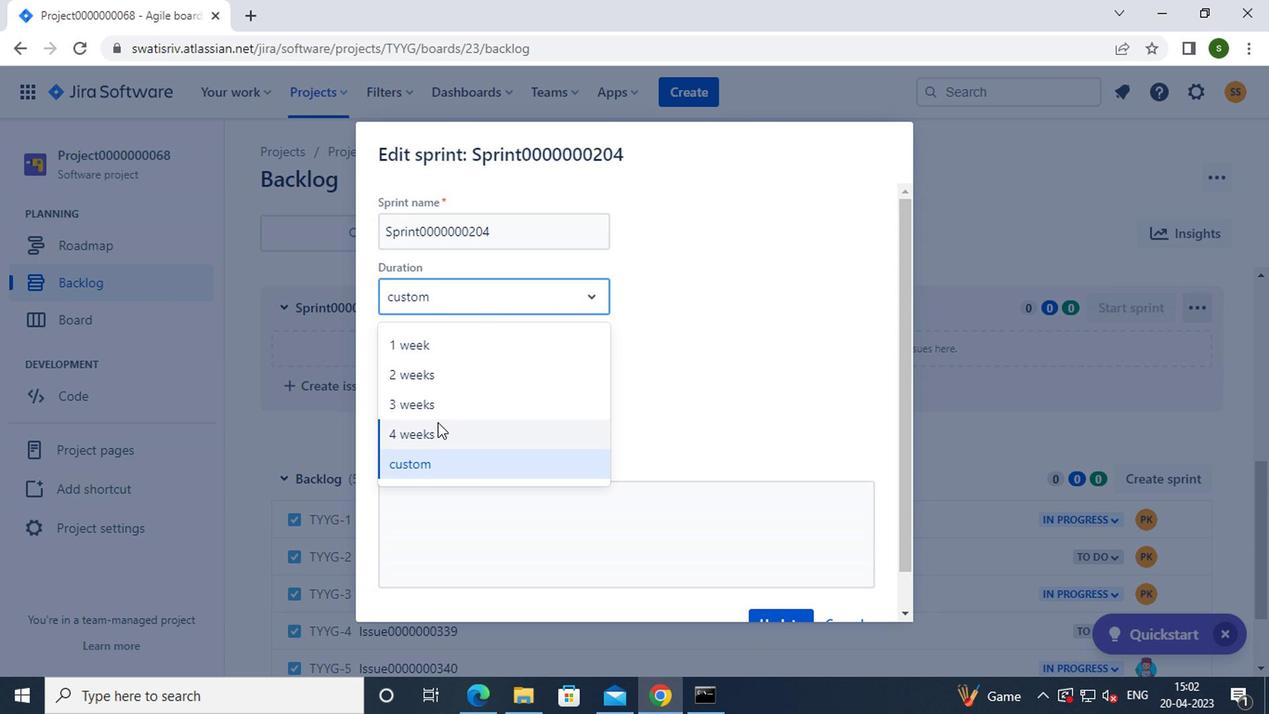
Action: Mouse pressed left at (437, 406)
Screenshot: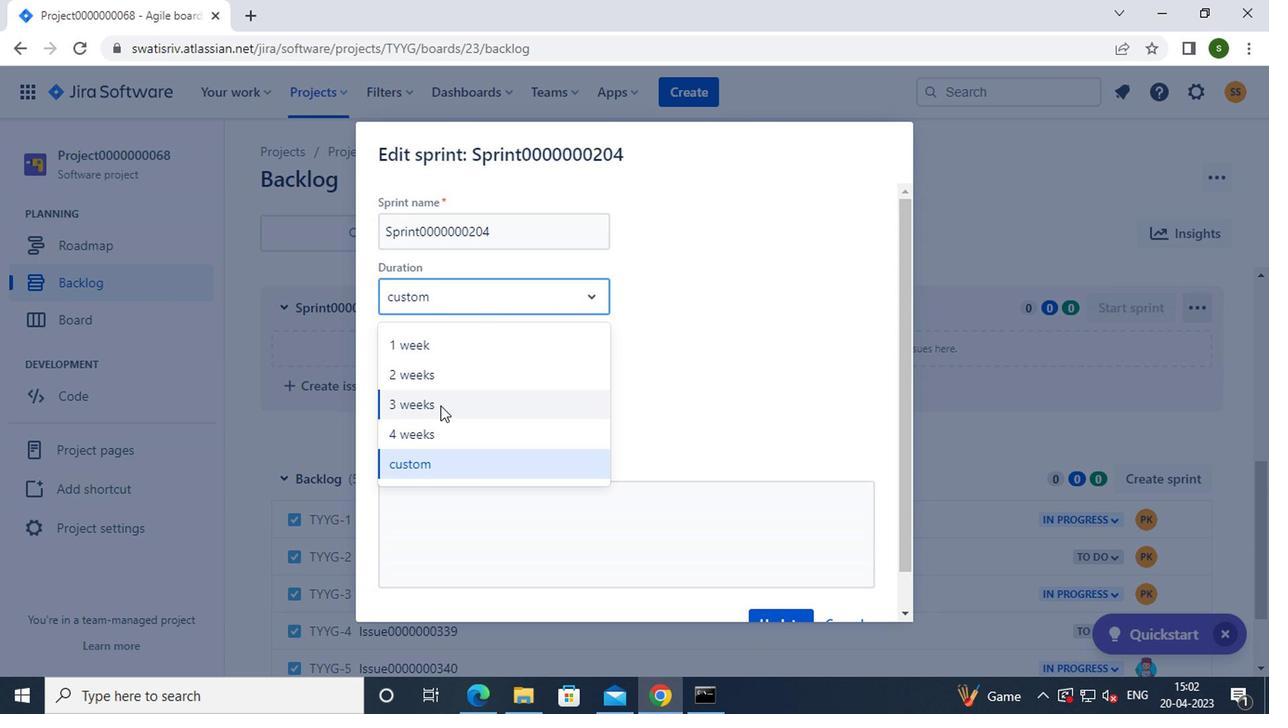 
Action: Mouse moved to (647, 428)
Screenshot: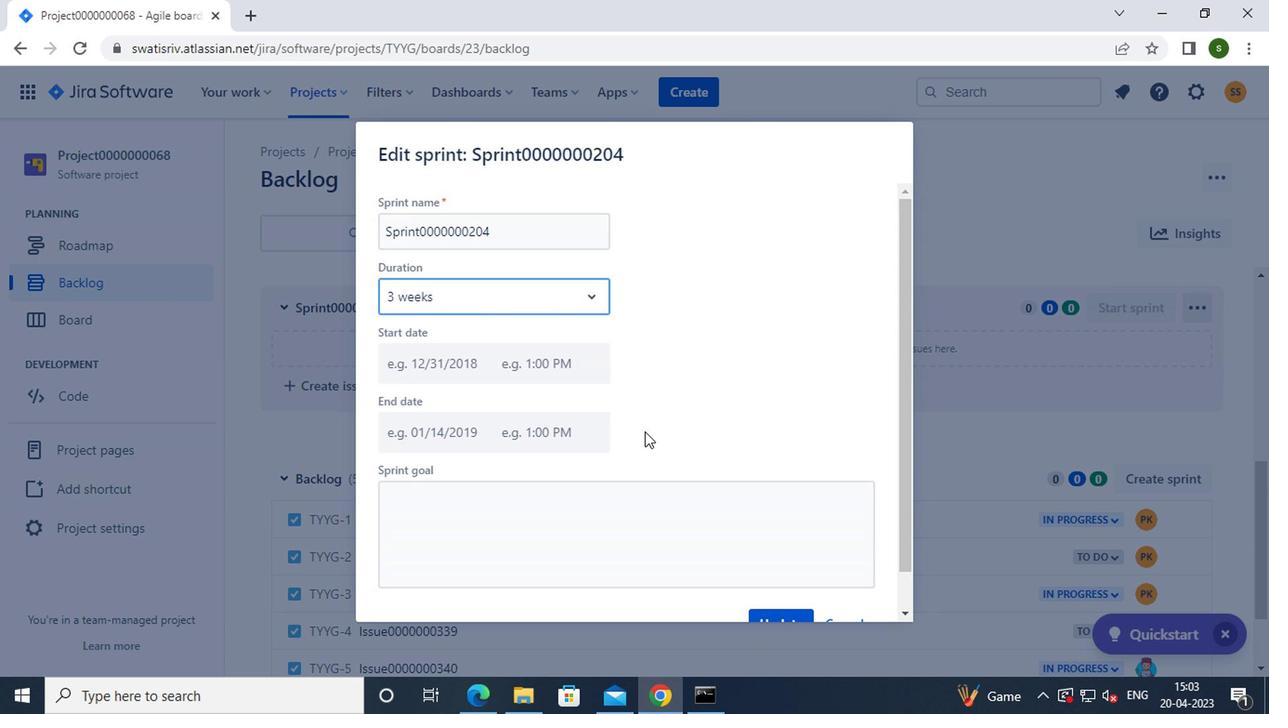 
Action: Mouse scrolled (647, 427) with delta (0, -1)
Screenshot: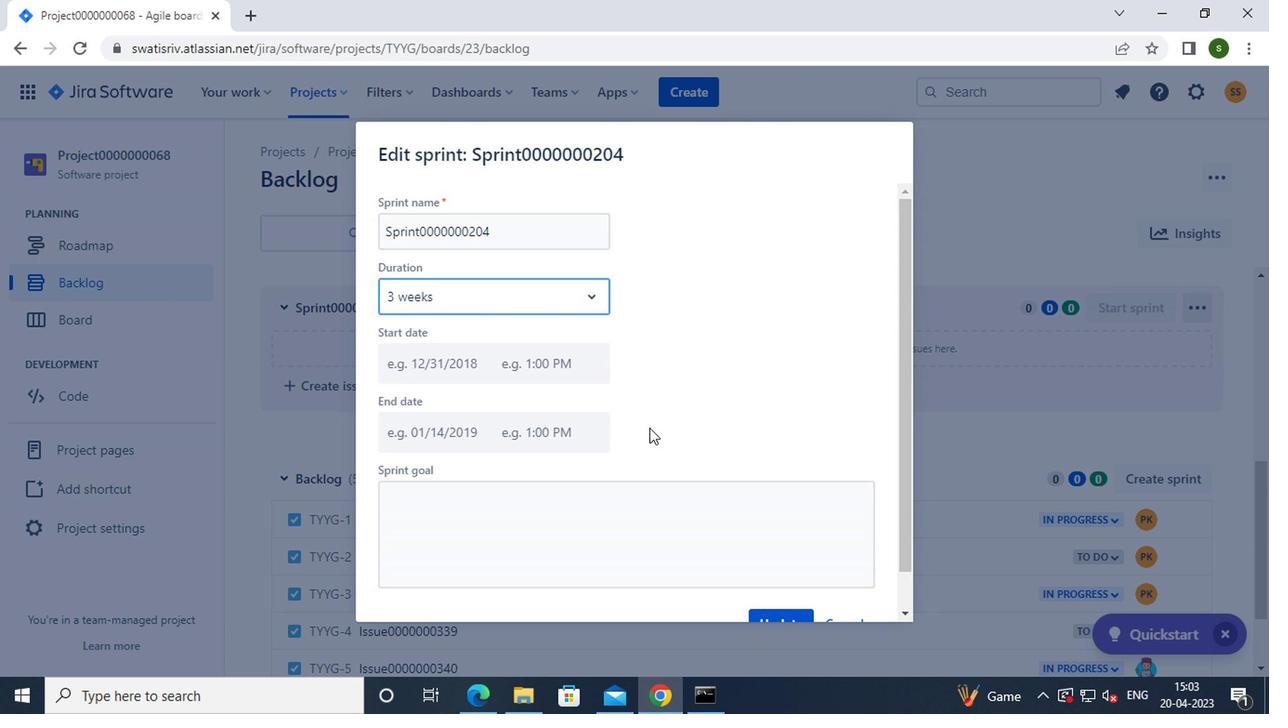 
Action: Mouse scrolled (647, 427) with delta (0, -1)
Screenshot: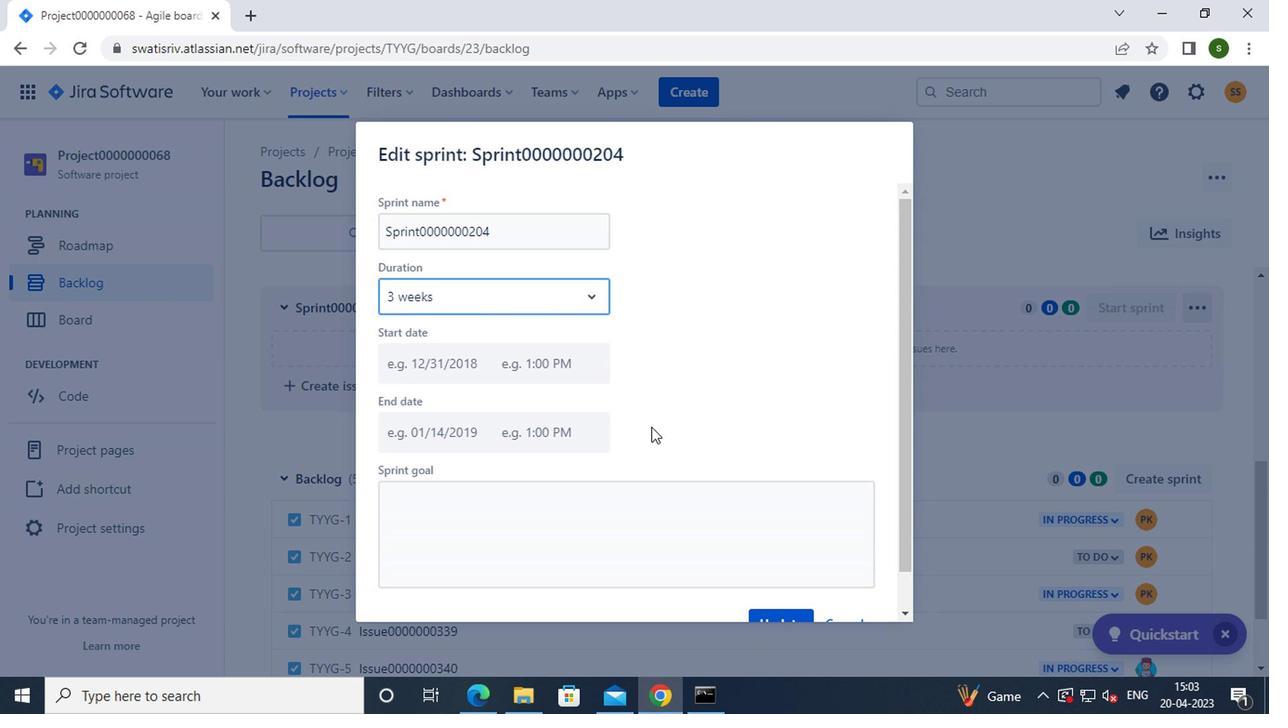 
Action: Mouse moved to (771, 583)
Screenshot: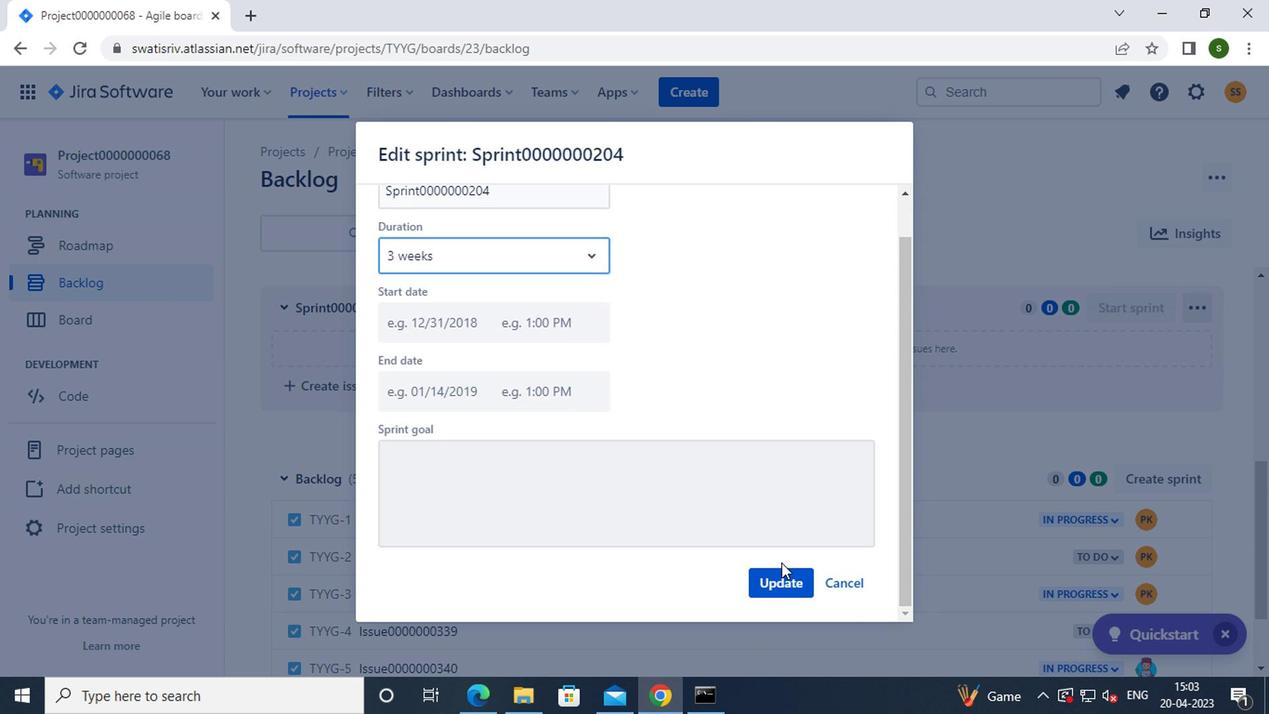 
Action: Mouse pressed left at (771, 583)
Screenshot: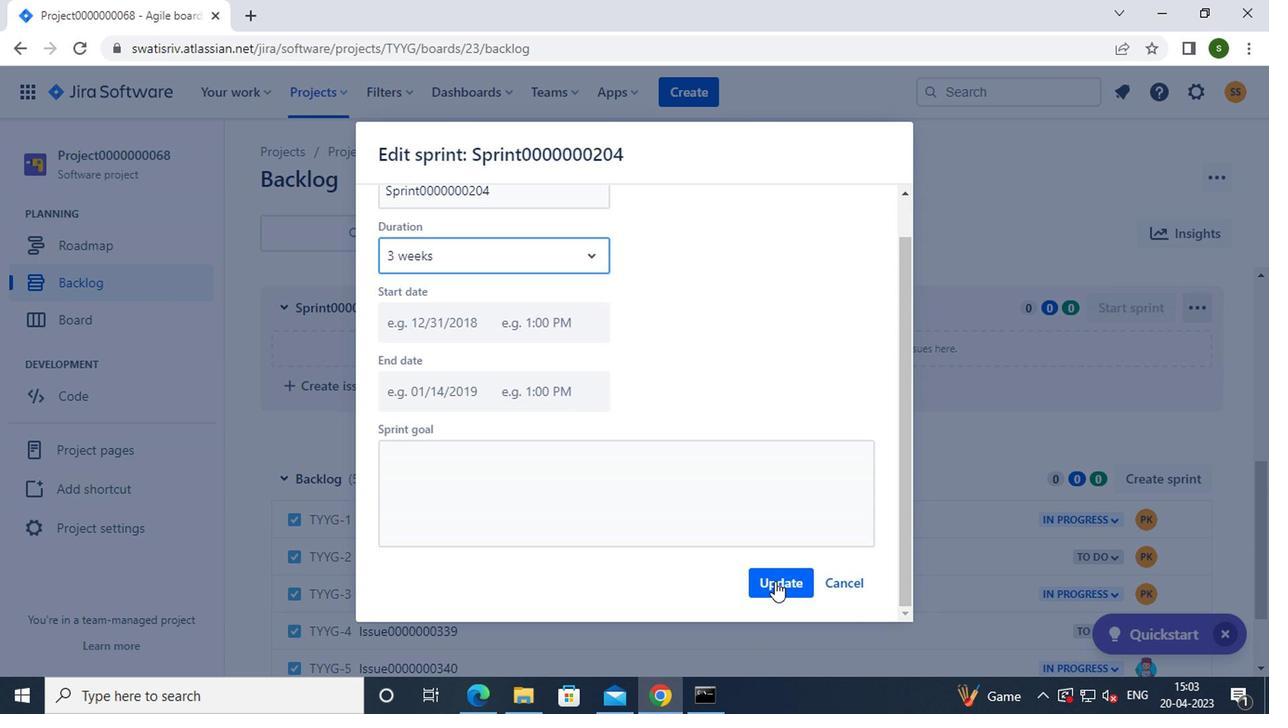 
Action: Mouse moved to (323, 103)
Screenshot: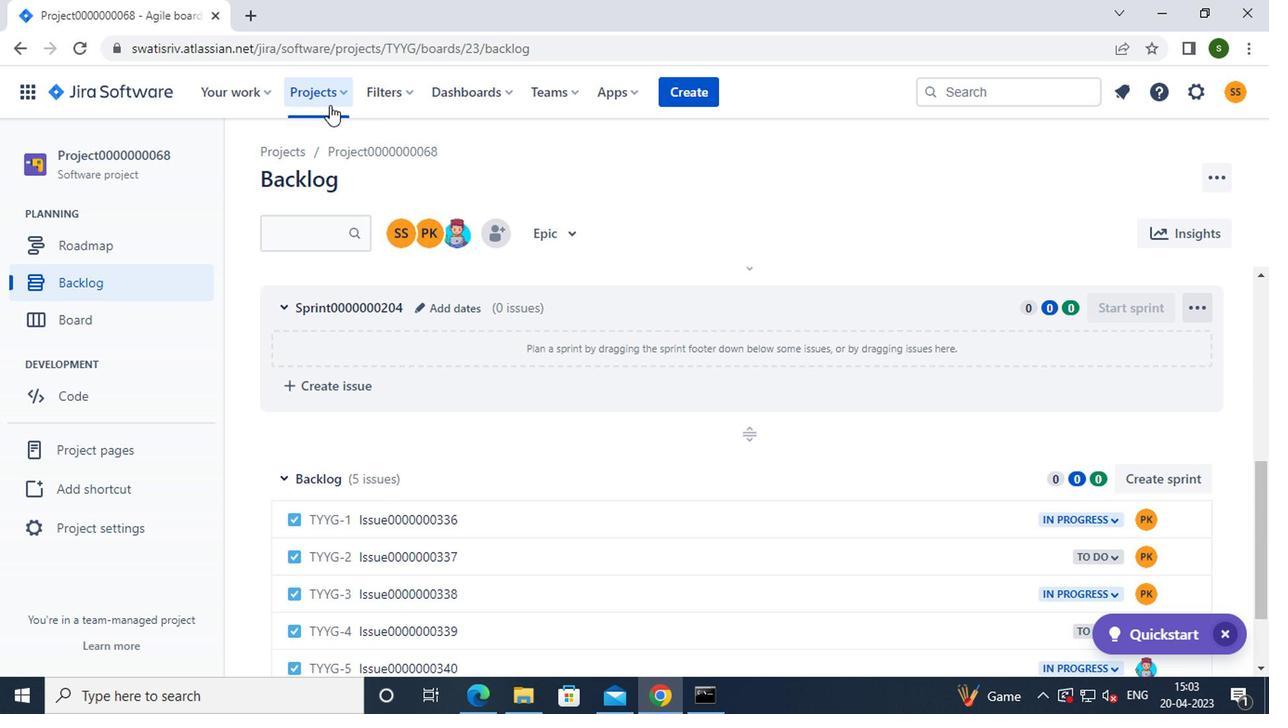 
Action: Mouse pressed left at (323, 103)
Screenshot: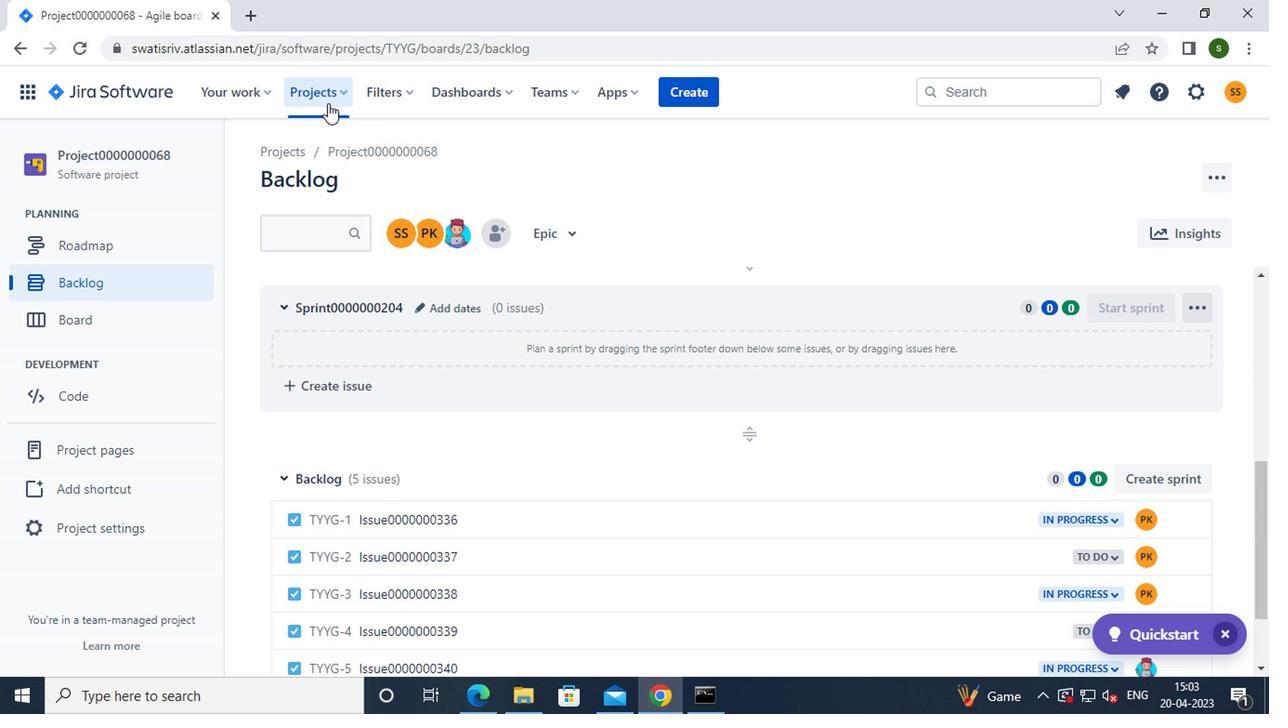 
Action: Mouse moved to (410, 220)
Screenshot: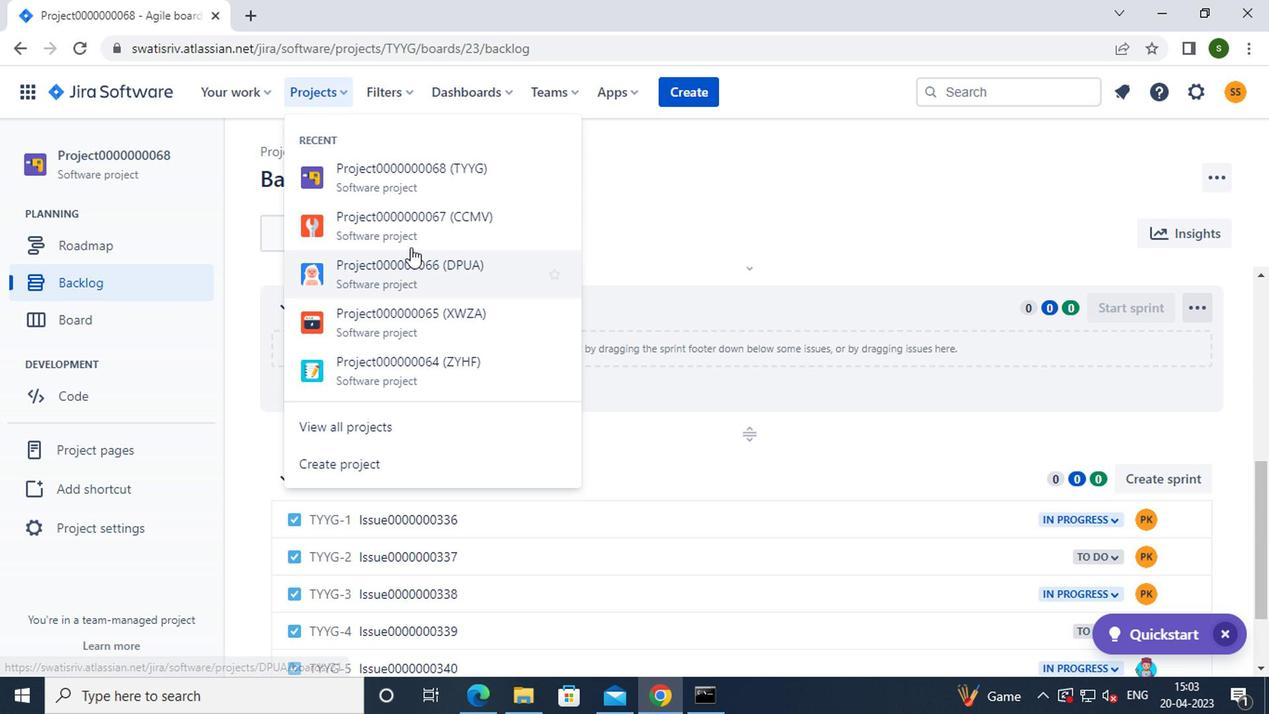 
Action: Mouse pressed left at (410, 220)
Screenshot: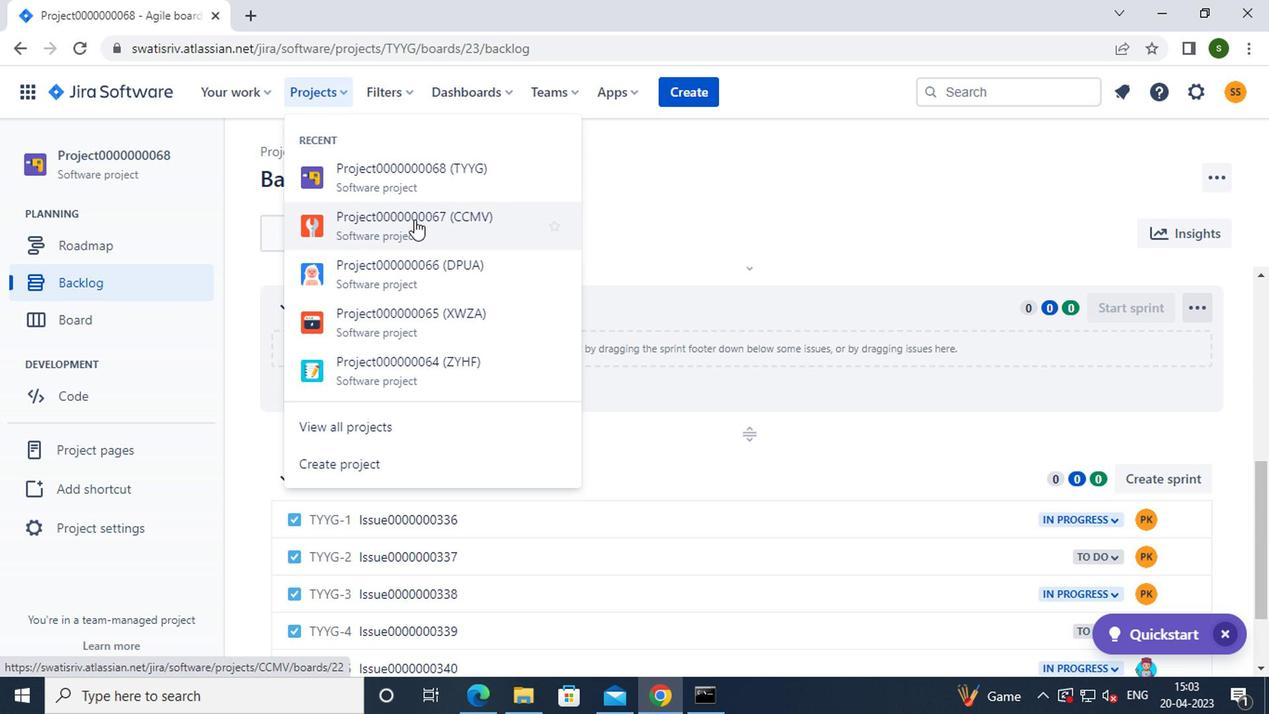 
Action: Mouse moved to (121, 289)
Screenshot: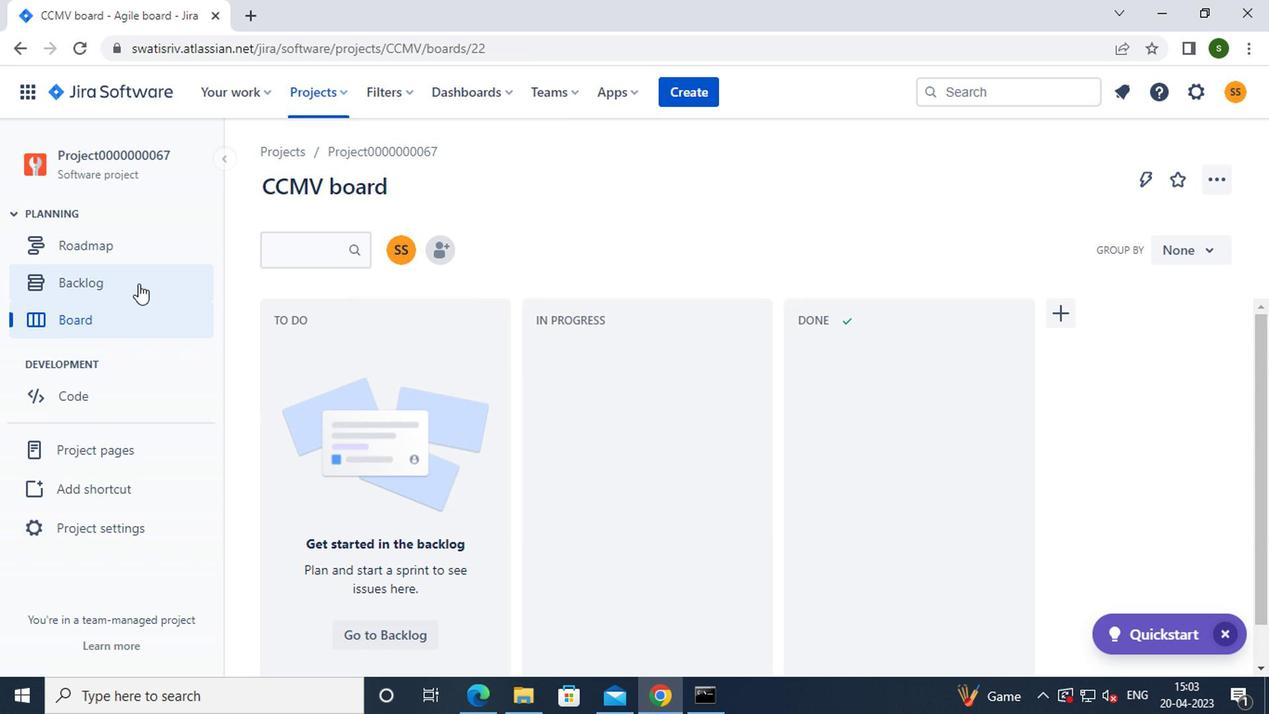 
Action: Mouse pressed left at (121, 289)
Screenshot: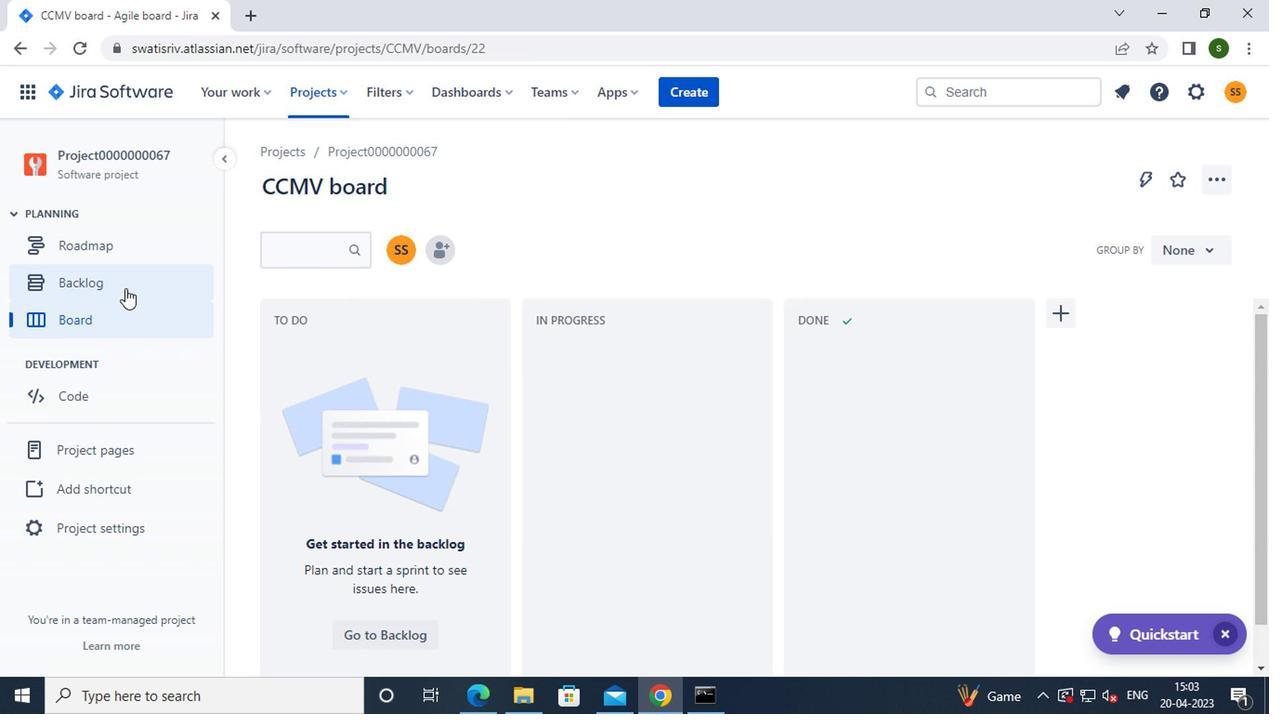 
Action: Mouse moved to (636, 396)
Screenshot: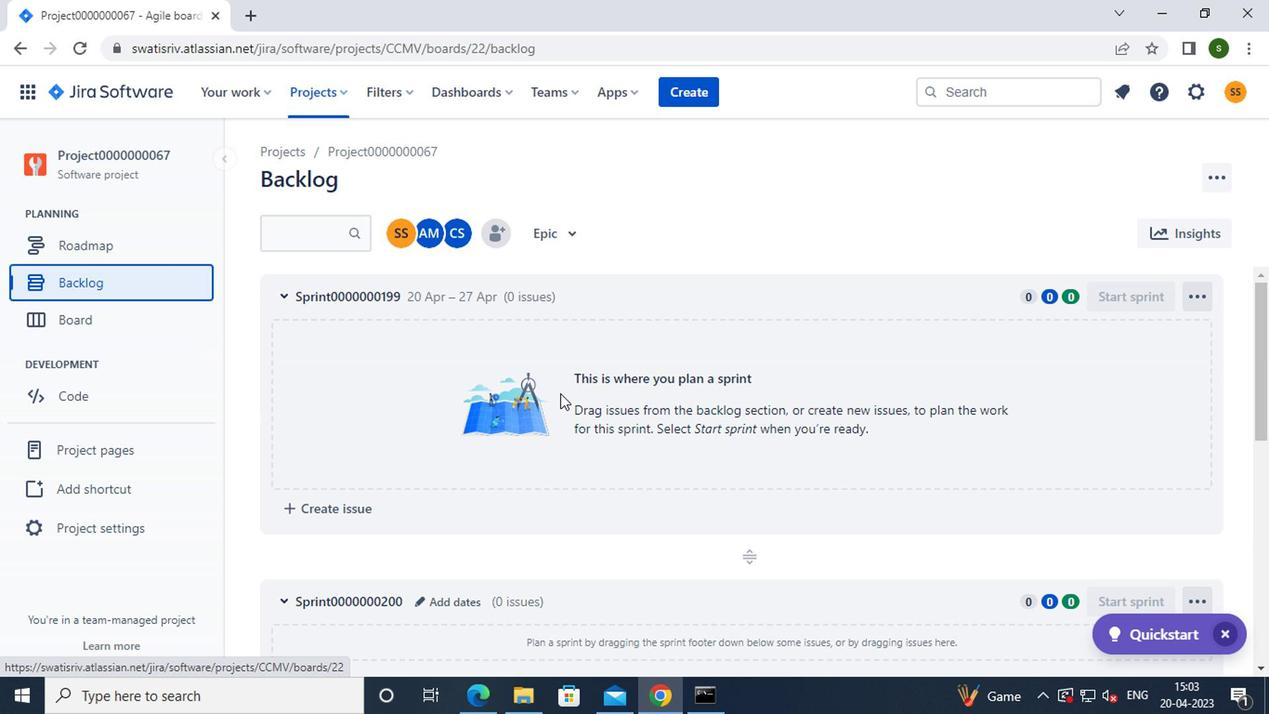
Action: Mouse scrolled (636, 395) with delta (0, -1)
Screenshot: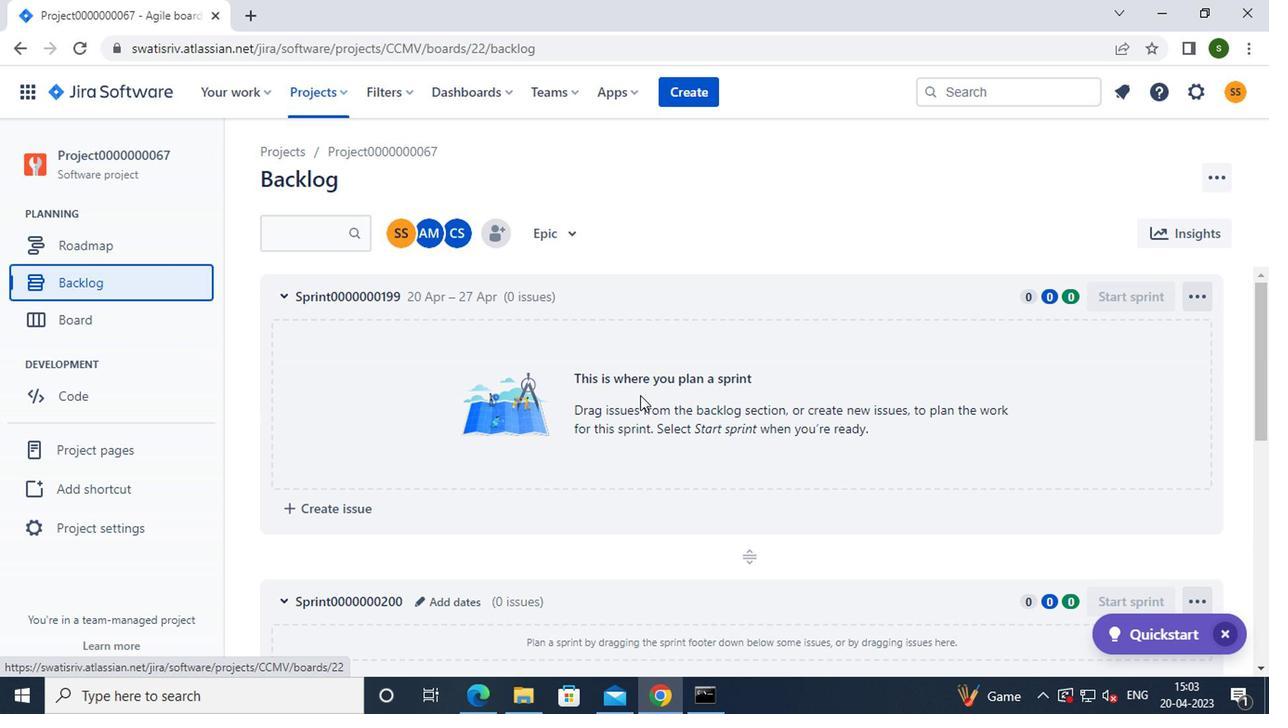 
Action: Mouse scrolled (636, 395) with delta (0, -1)
Screenshot: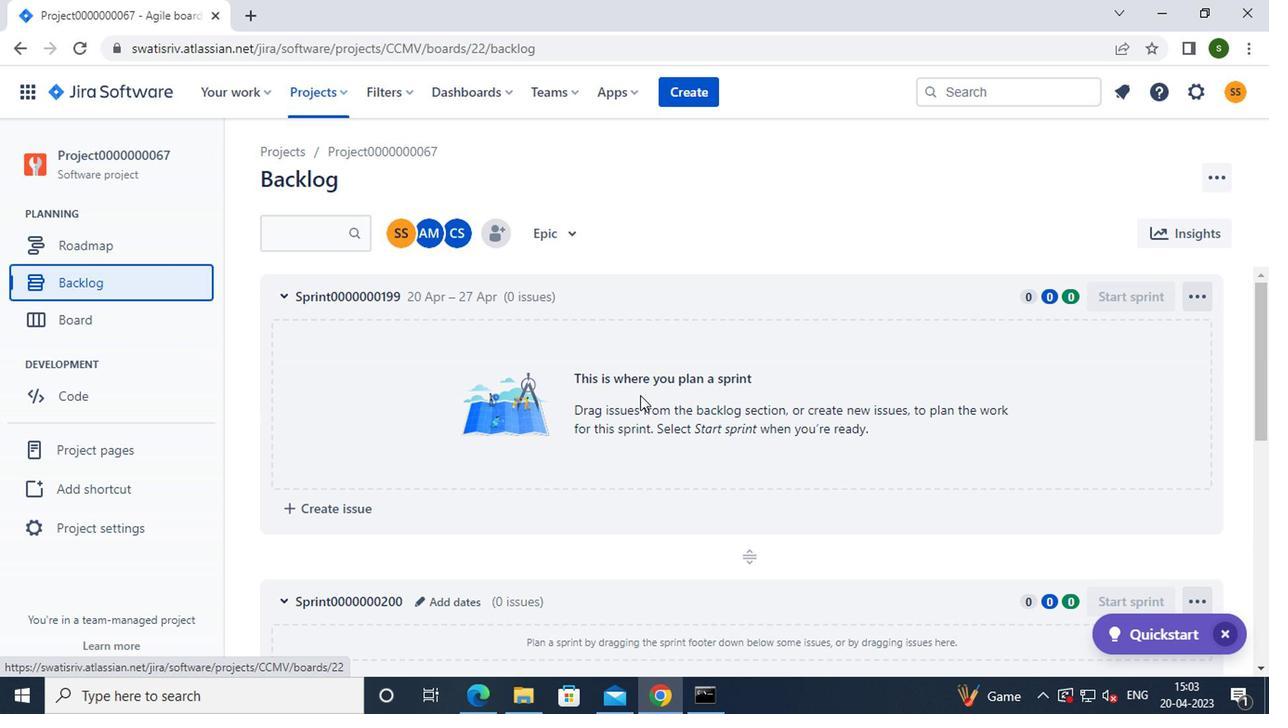 
Action: Mouse scrolled (636, 395) with delta (0, -1)
Screenshot: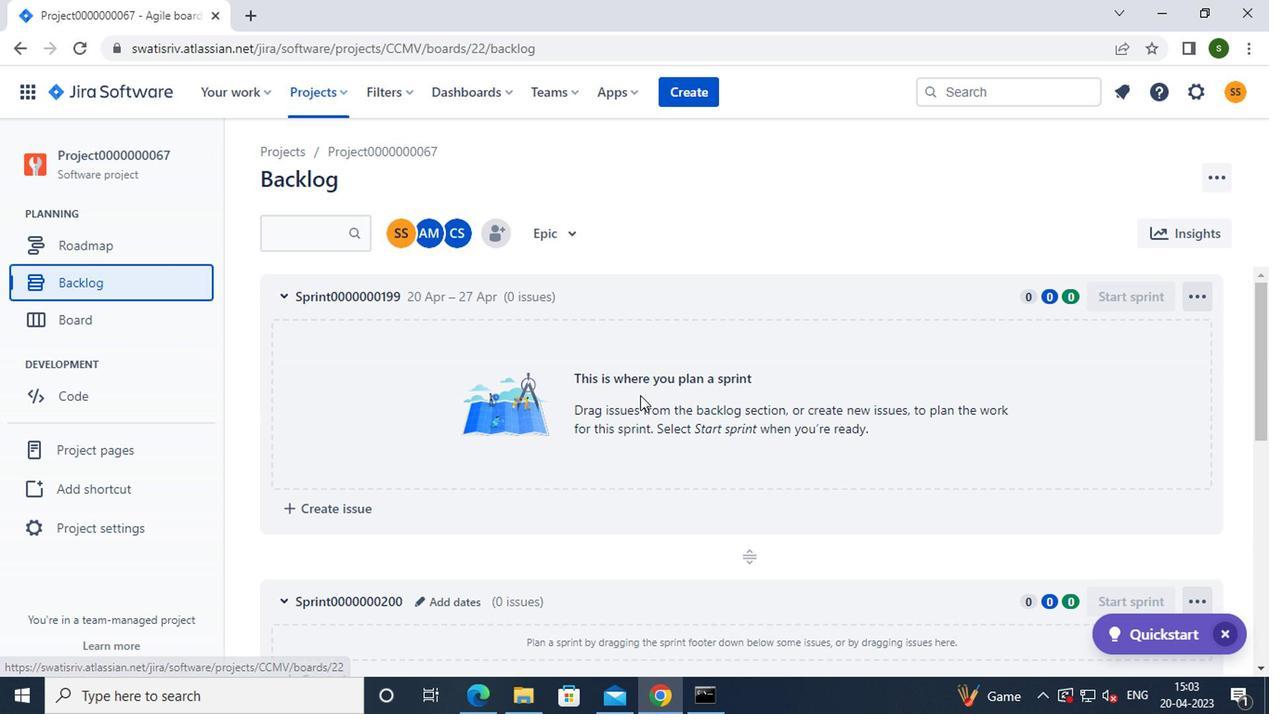 
Action: Mouse scrolled (636, 395) with delta (0, -1)
Screenshot: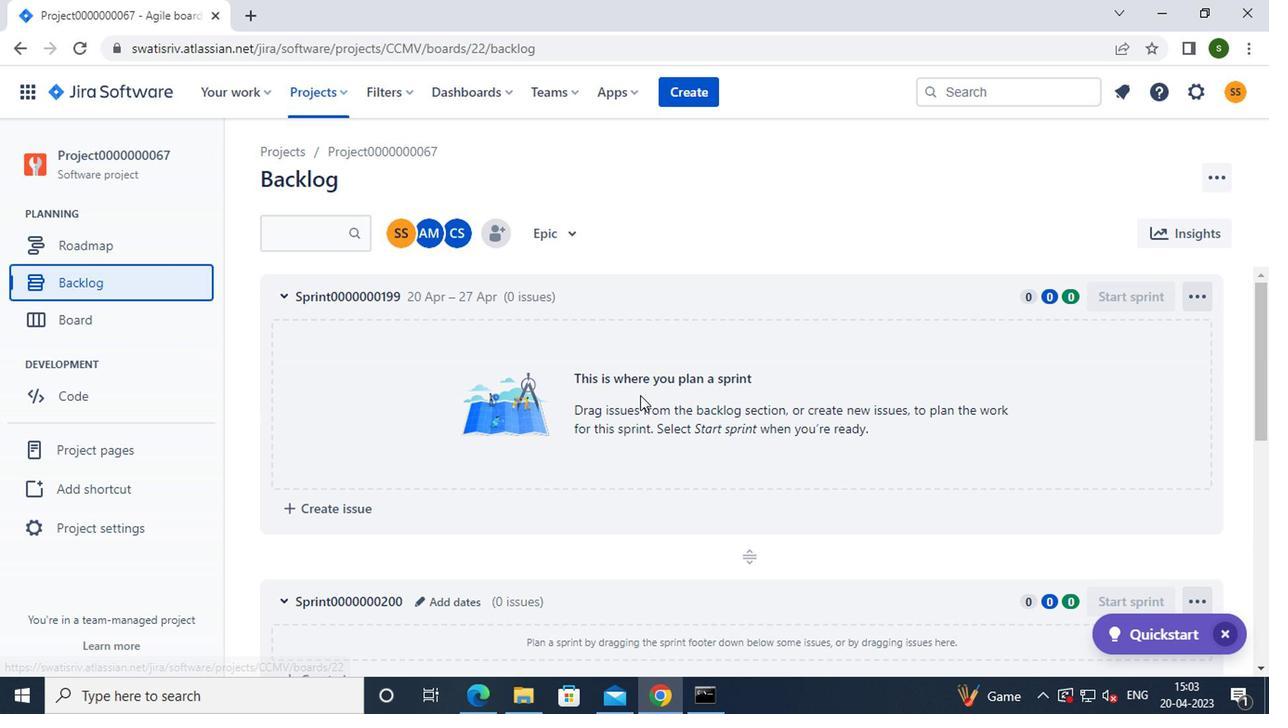 
Action: Mouse scrolled (636, 395) with delta (0, -1)
Screenshot: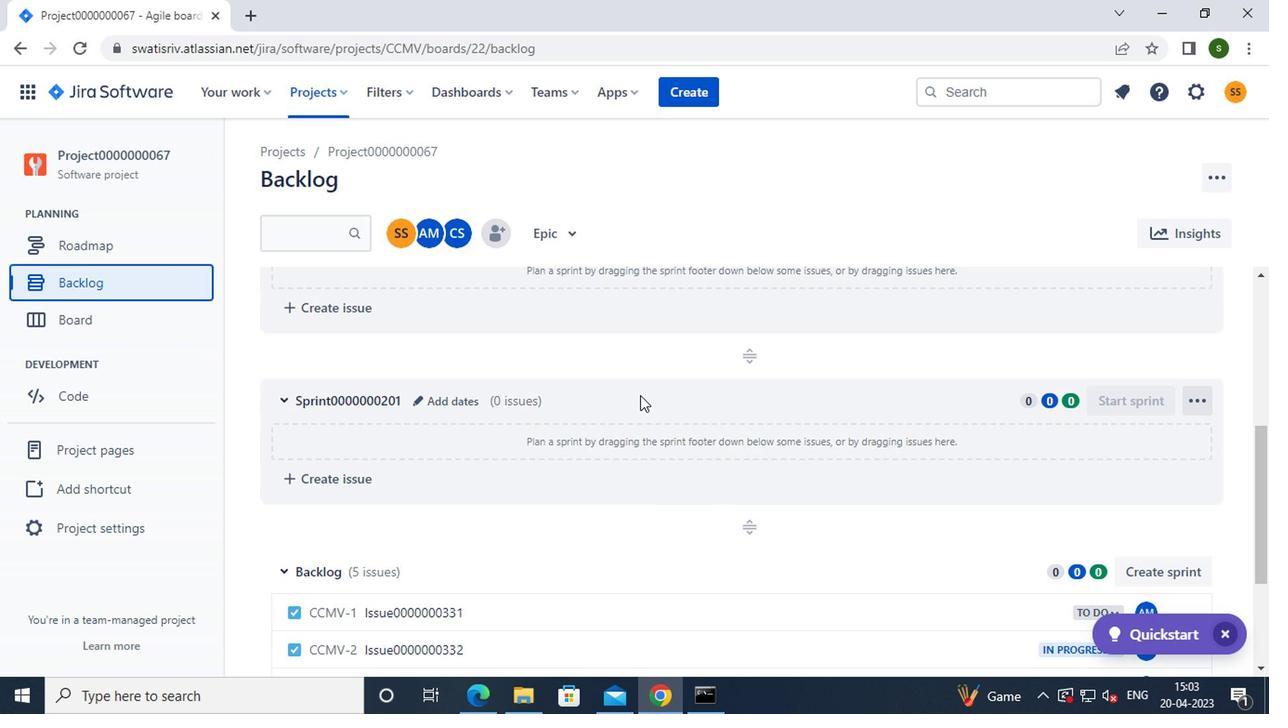 
Action: Mouse scrolled (636, 395) with delta (0, -1)
Screenshot: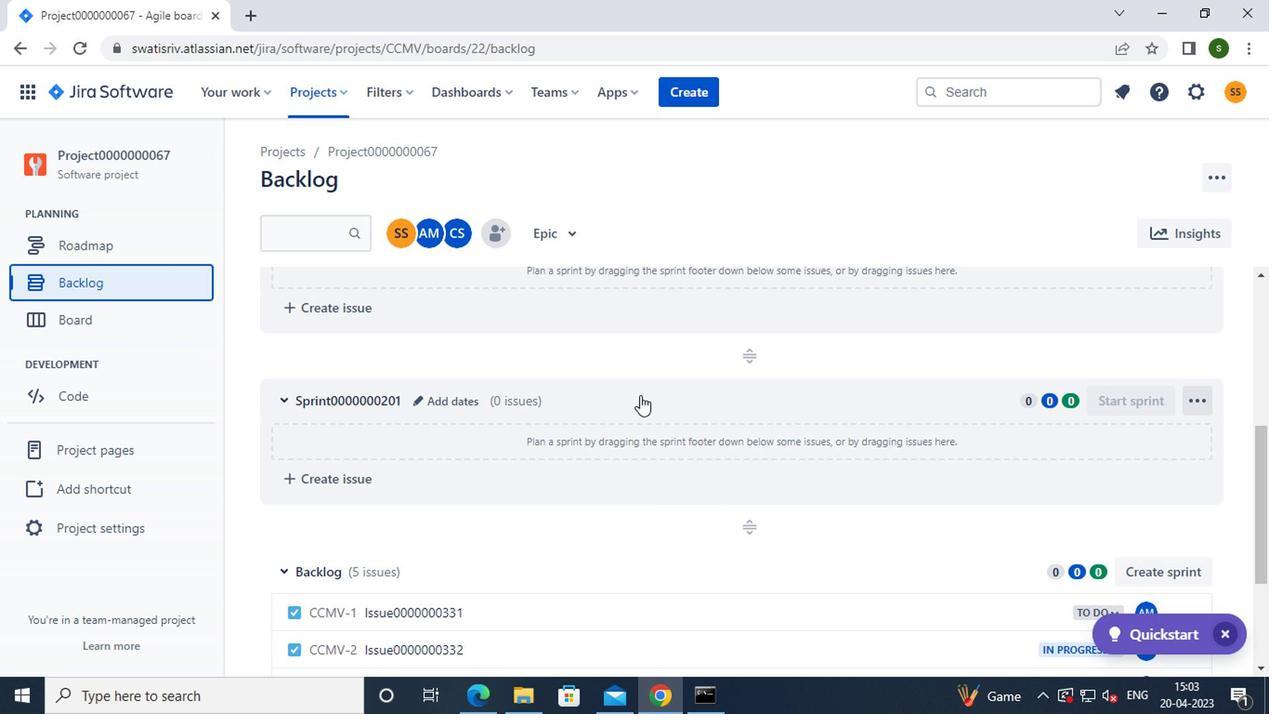 
Action: Mouse scrolled (636, 395) with delta (0, -1)
Screenshot: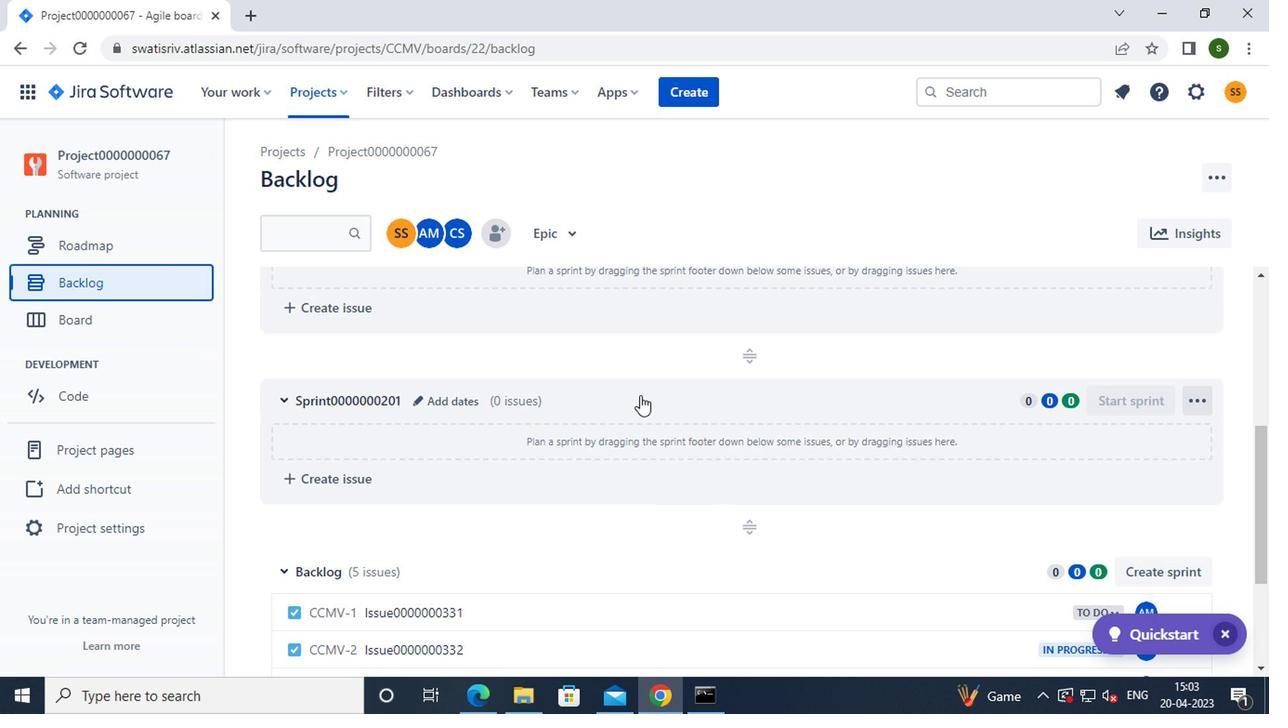 
Action: Mouse scrolled (636, 395) with delta (0, -1)
Screenshot: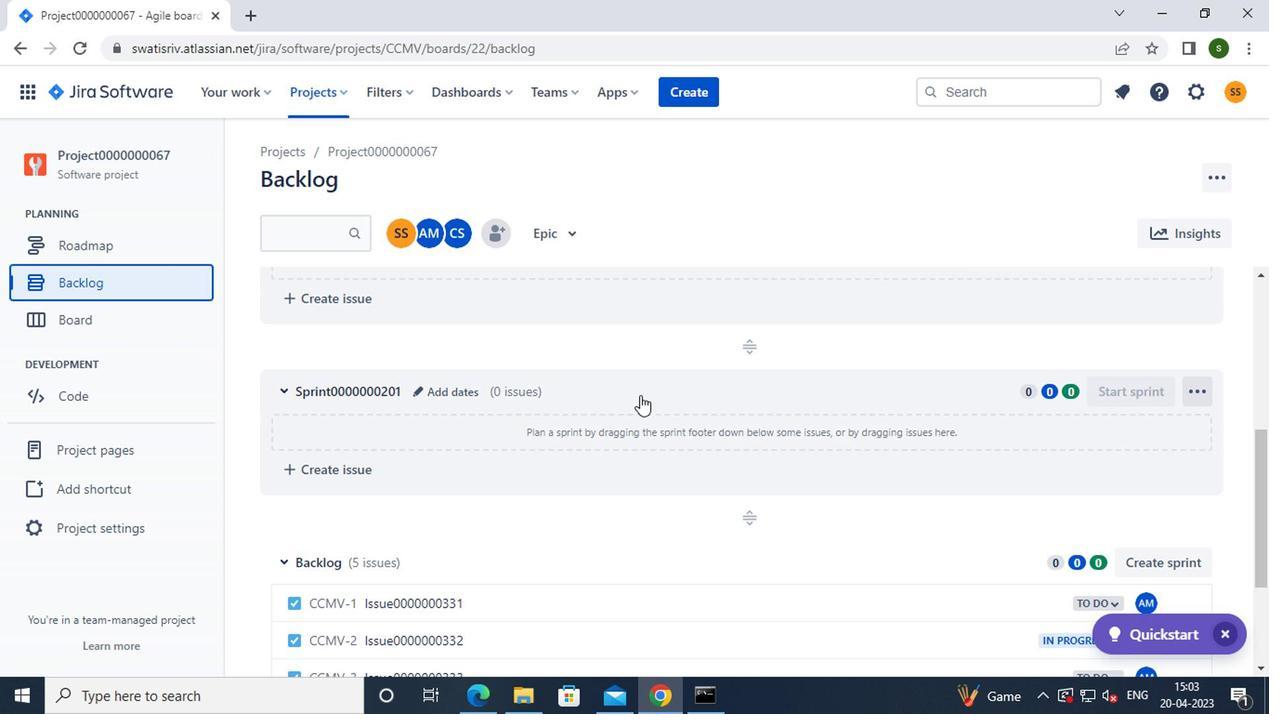 
Action: Mouse moved to (543, 410)
Screenshot: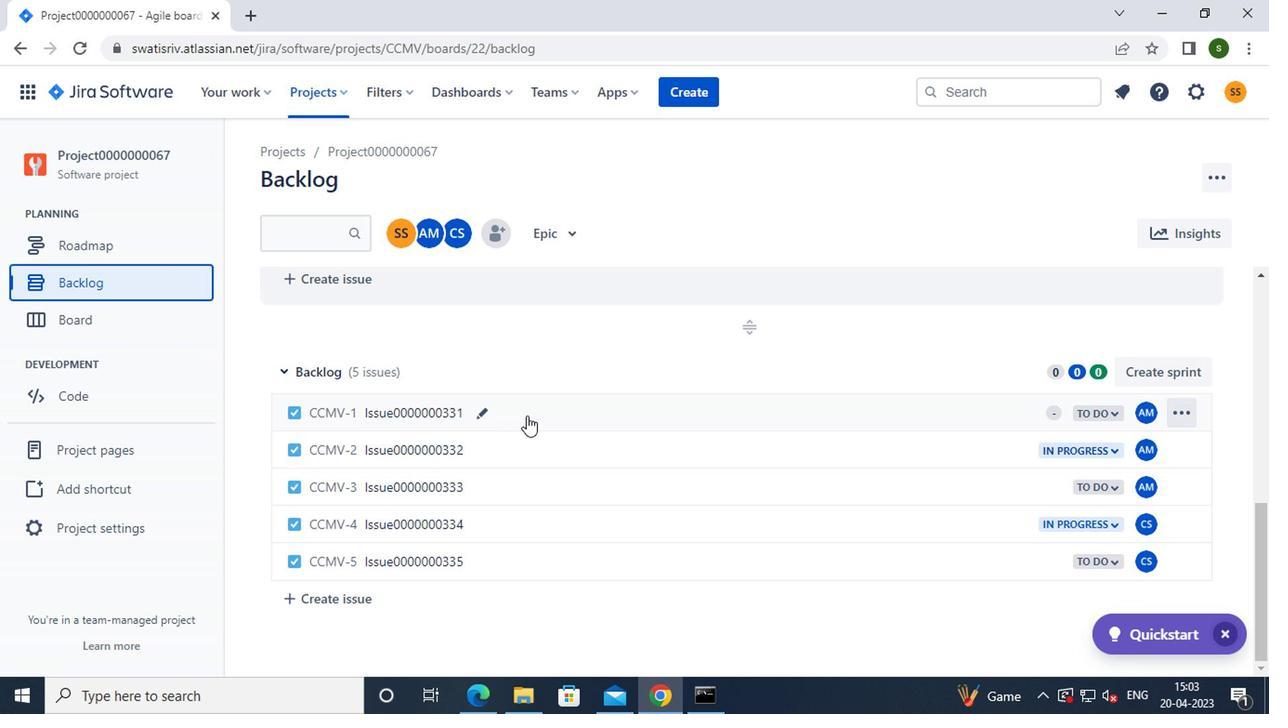 
Action: Mouse pressed left at (543, 410)
Screenshot: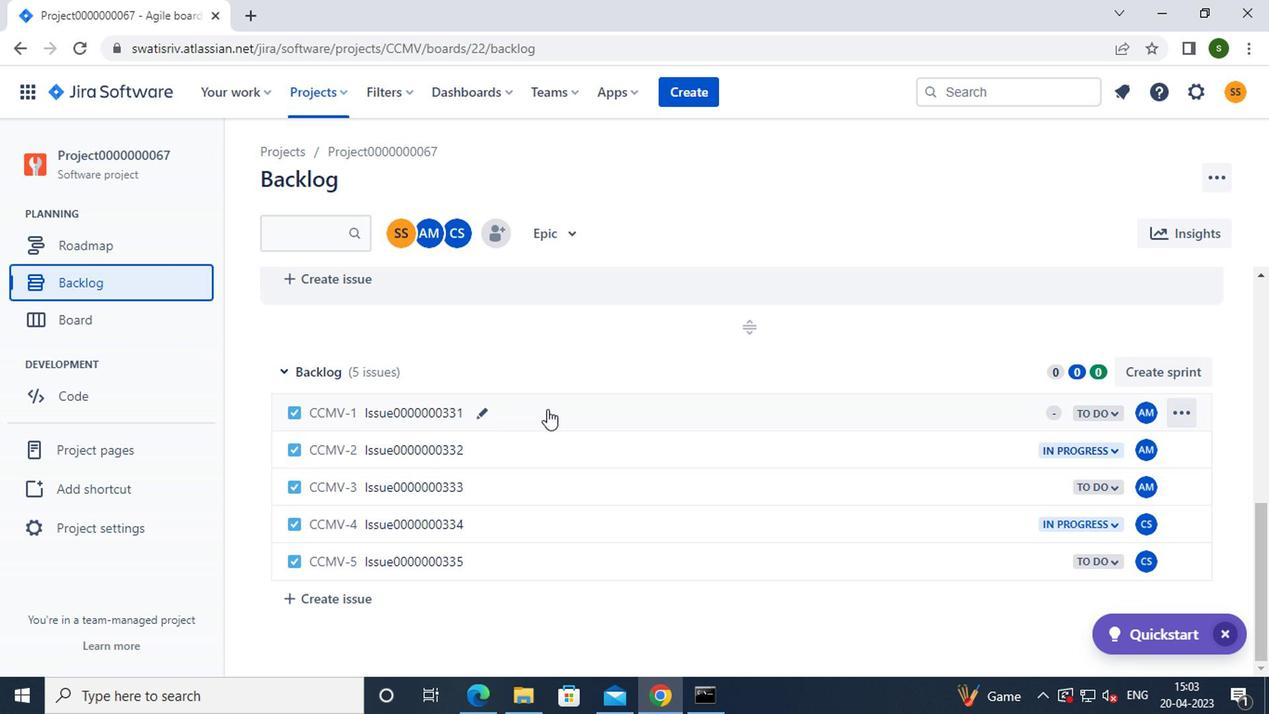 
Action: Mouse moved to (923, 364)
Screenshot: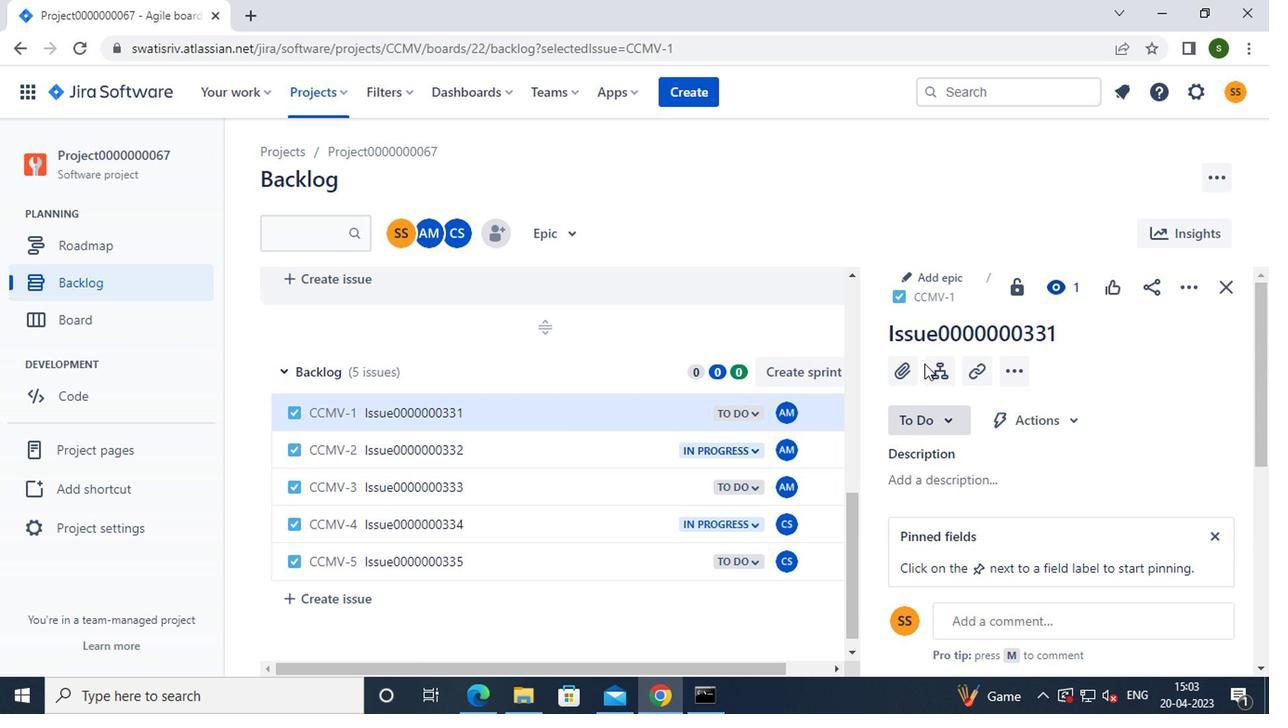
Action: Mouse pressed left at (923, 364)
Screenshot: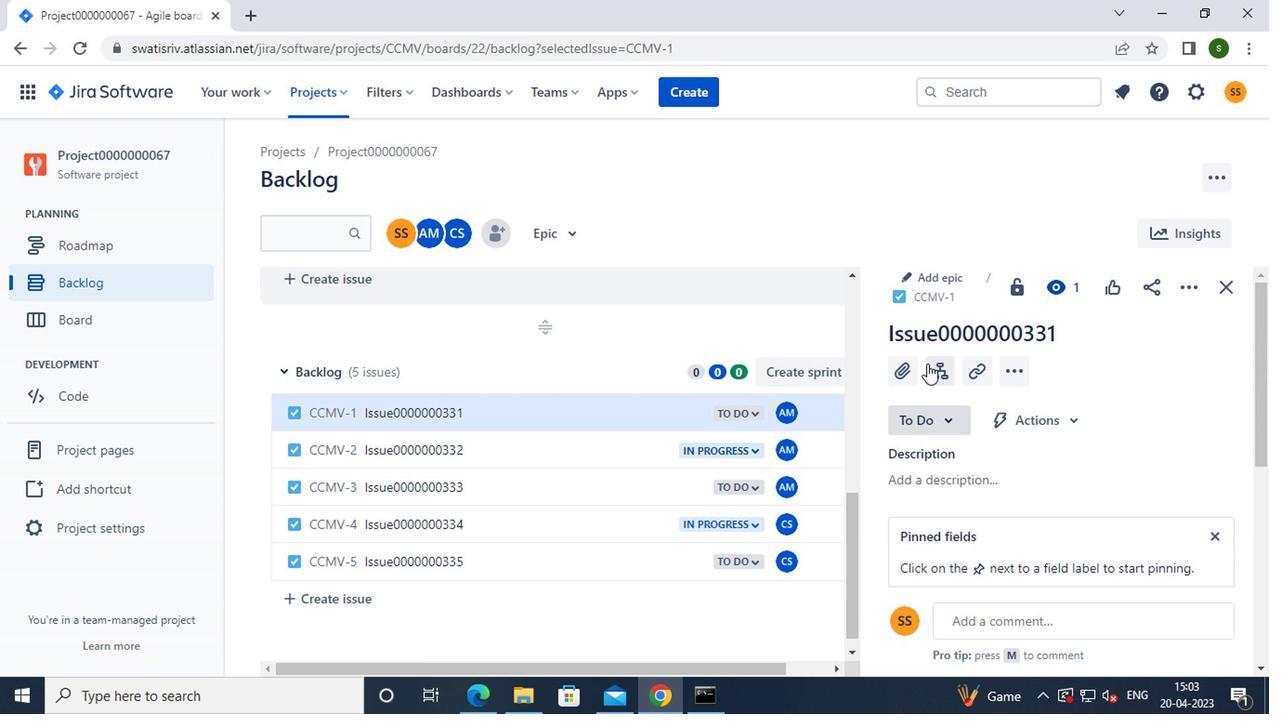 
Action: Mouse moved to (913, 451)
Screenshot: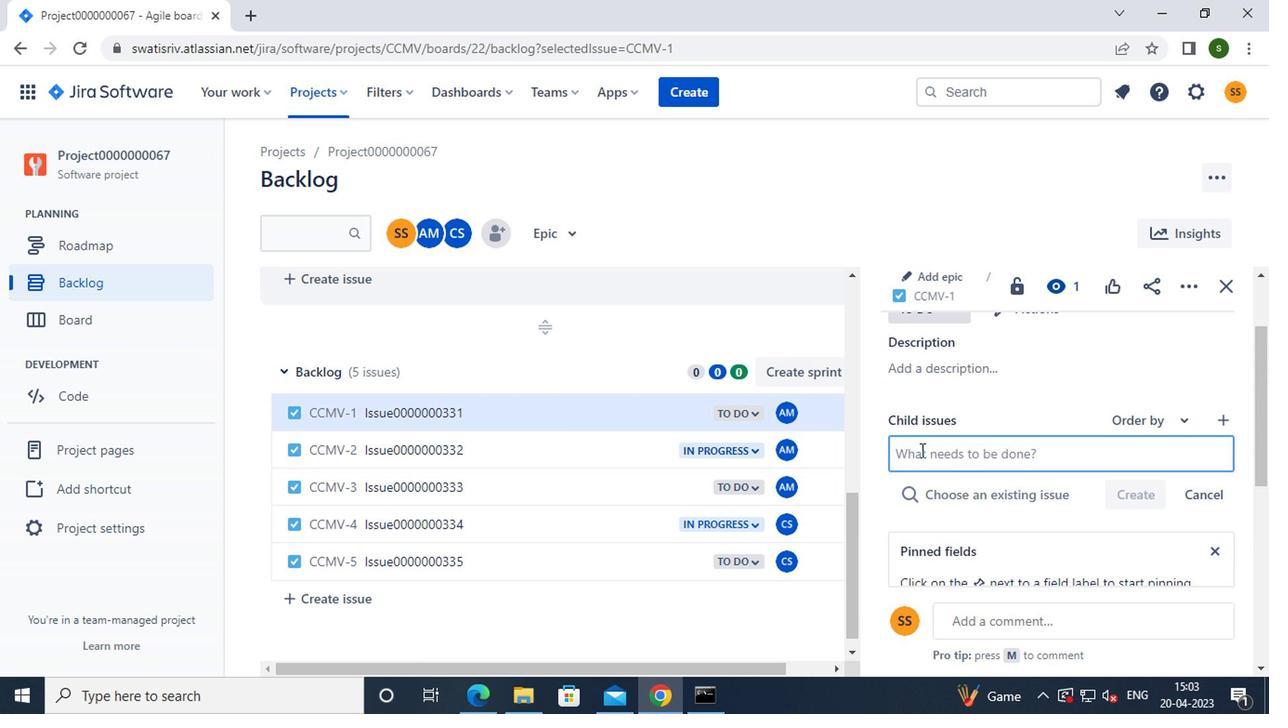 
Action: Key pressed <Key.caps_lock>c<Key.caps_lock>hild<Key.caps_lock>i<Key.caps_lock>ssue000000061
Screenshot: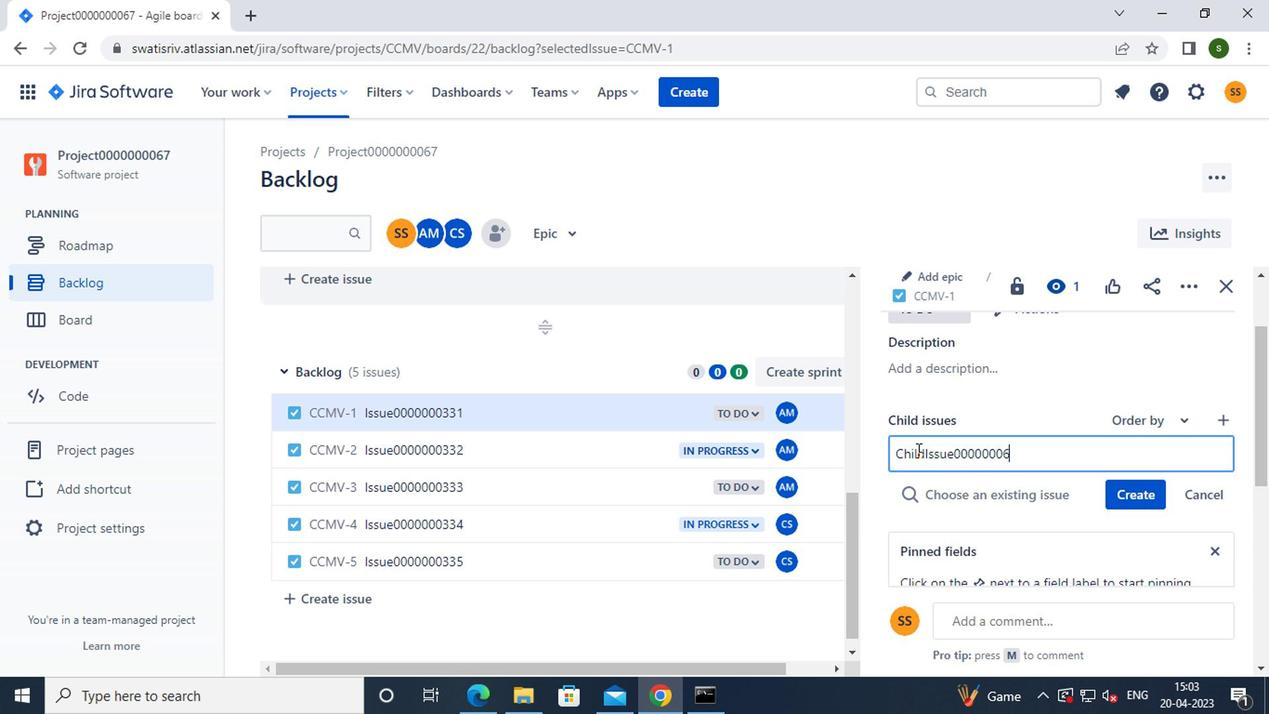 
Action: Mouse moved to (1116, 487)
Screenshot: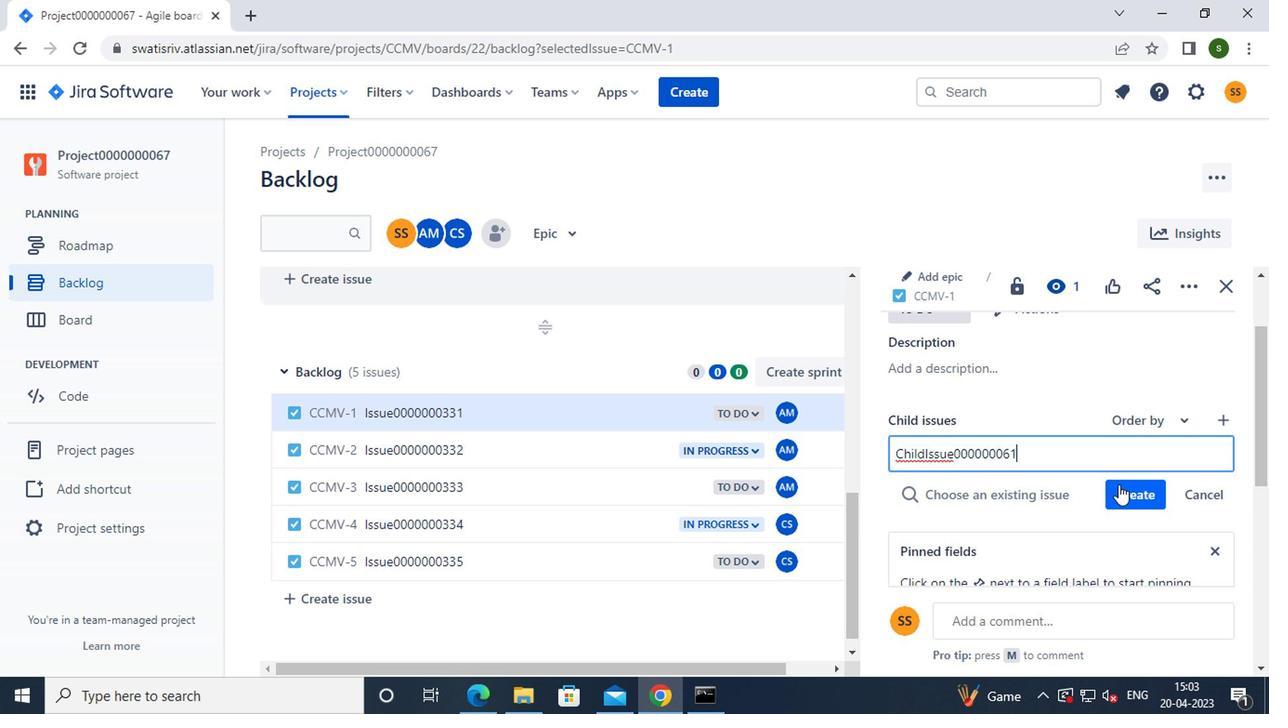 
Action: Mouse pressed left at (1116, 487)
Screenshot: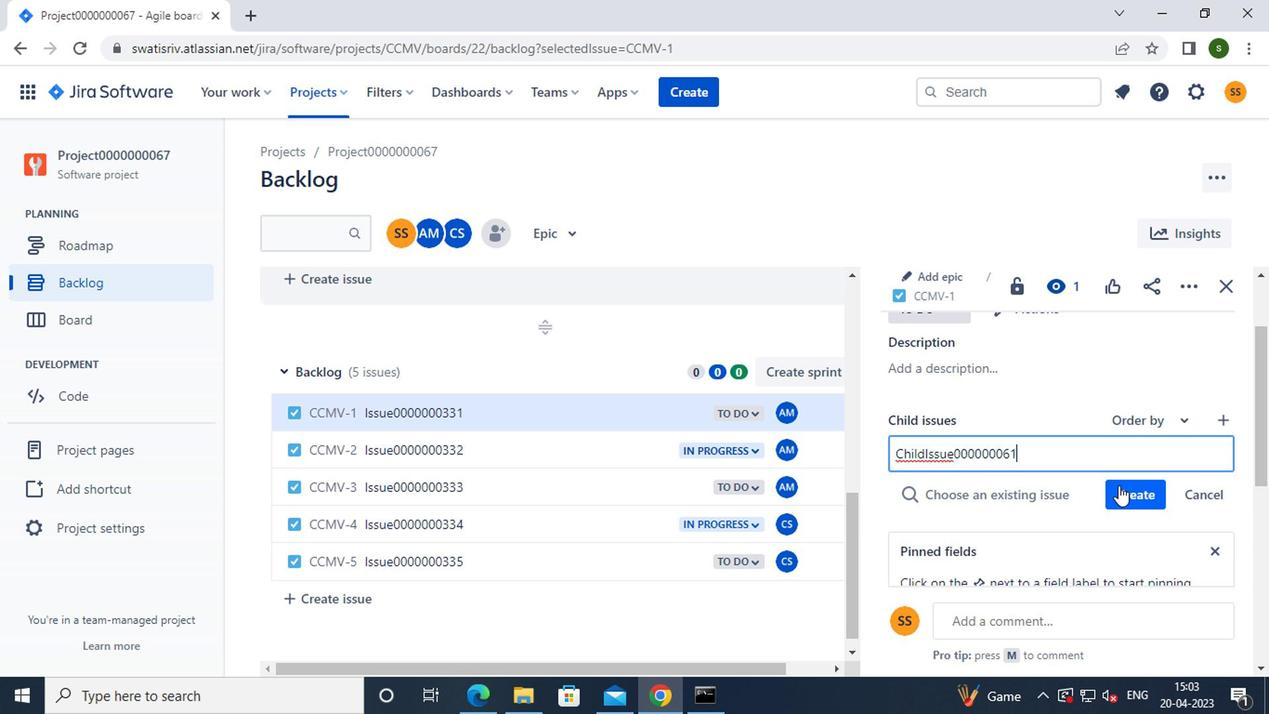 
Action: Mouse moved to (1002, 515)
Screenshot: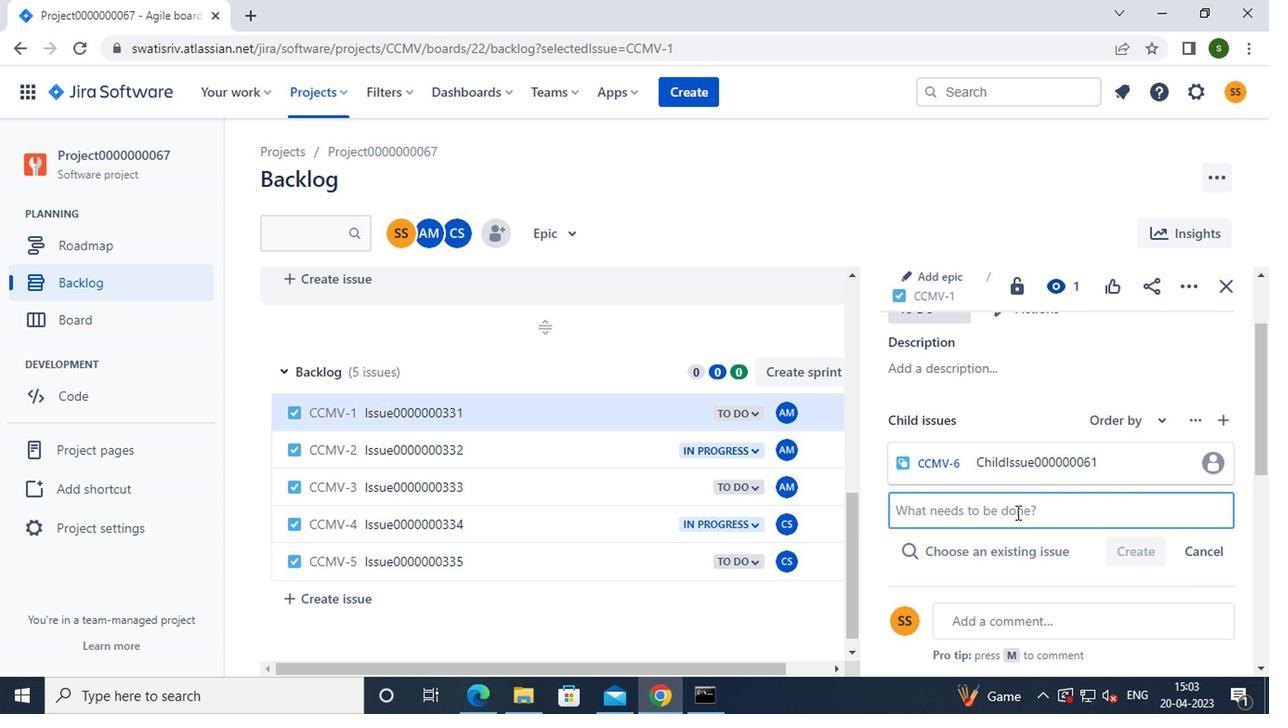 
Action: Key pressed <Key.caps_lock>c<Key.caps_lock>hild<Key.caps_lock>i<Key.caps_lock>ssue0000000662
Screenshot: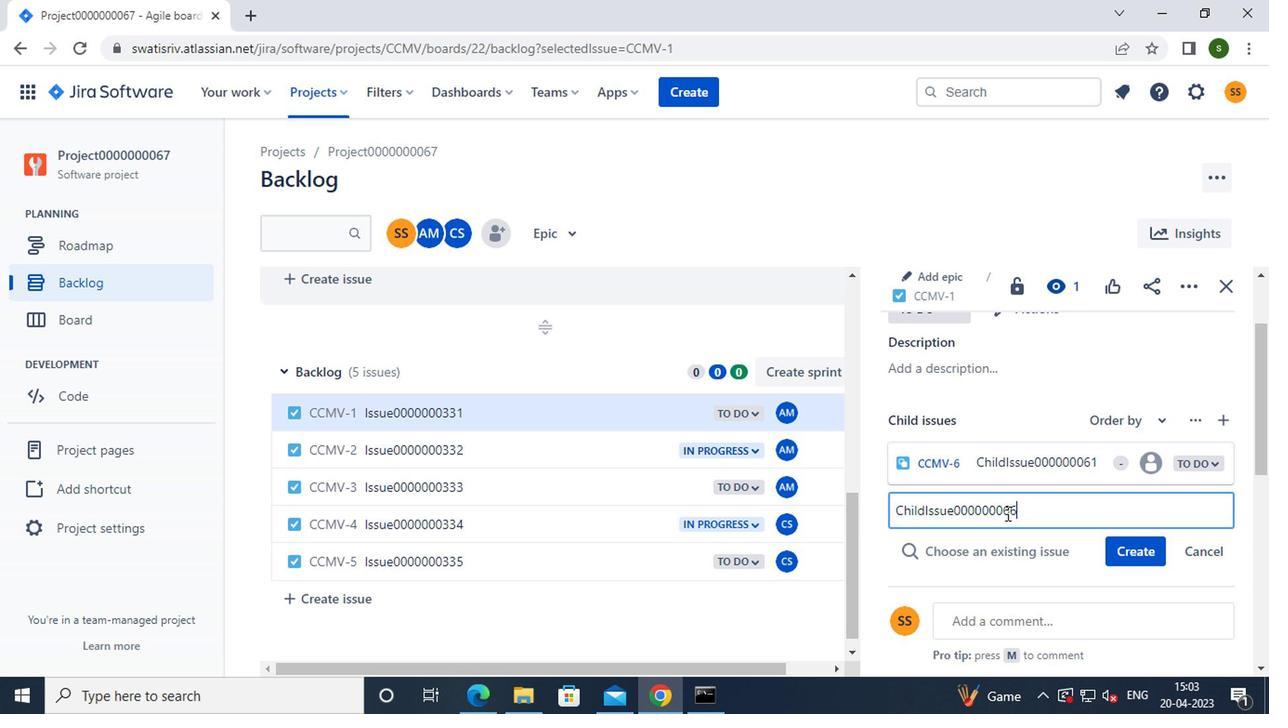 
Action: Mouse moved to (1124, 544)
Screenshot: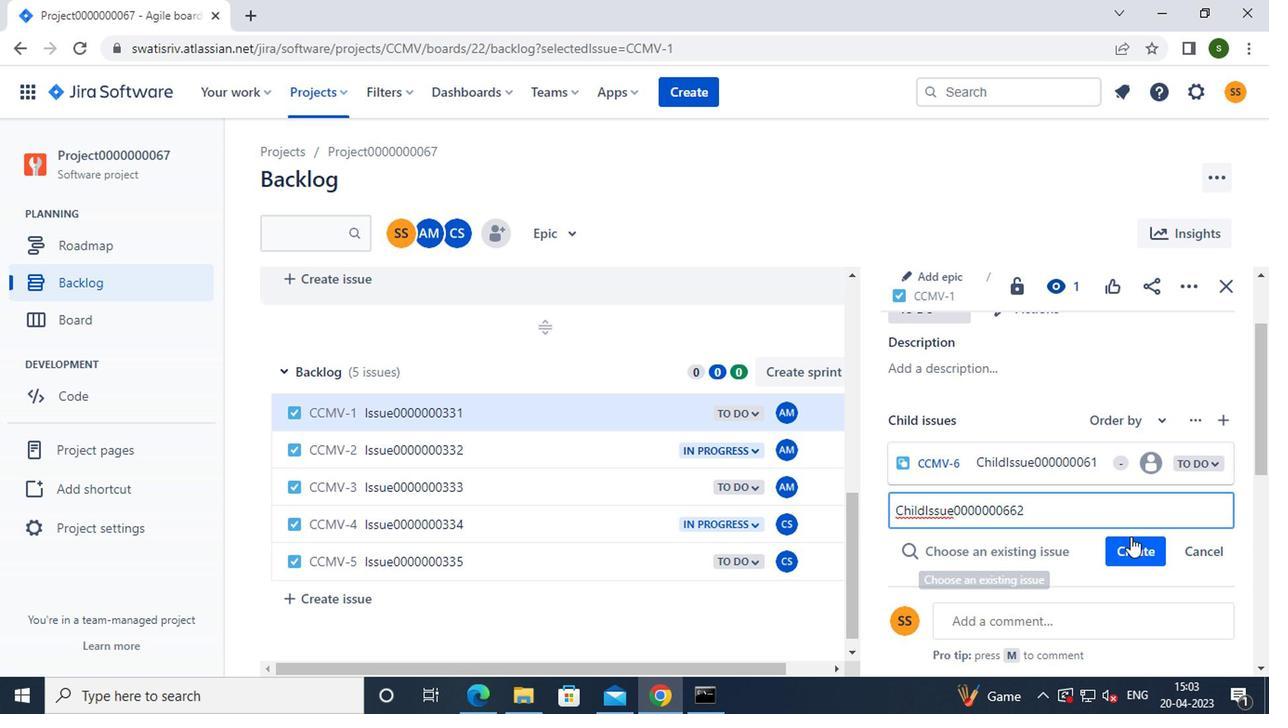 
Action: Mouse pressed left at (1124, 544)
Screenshot: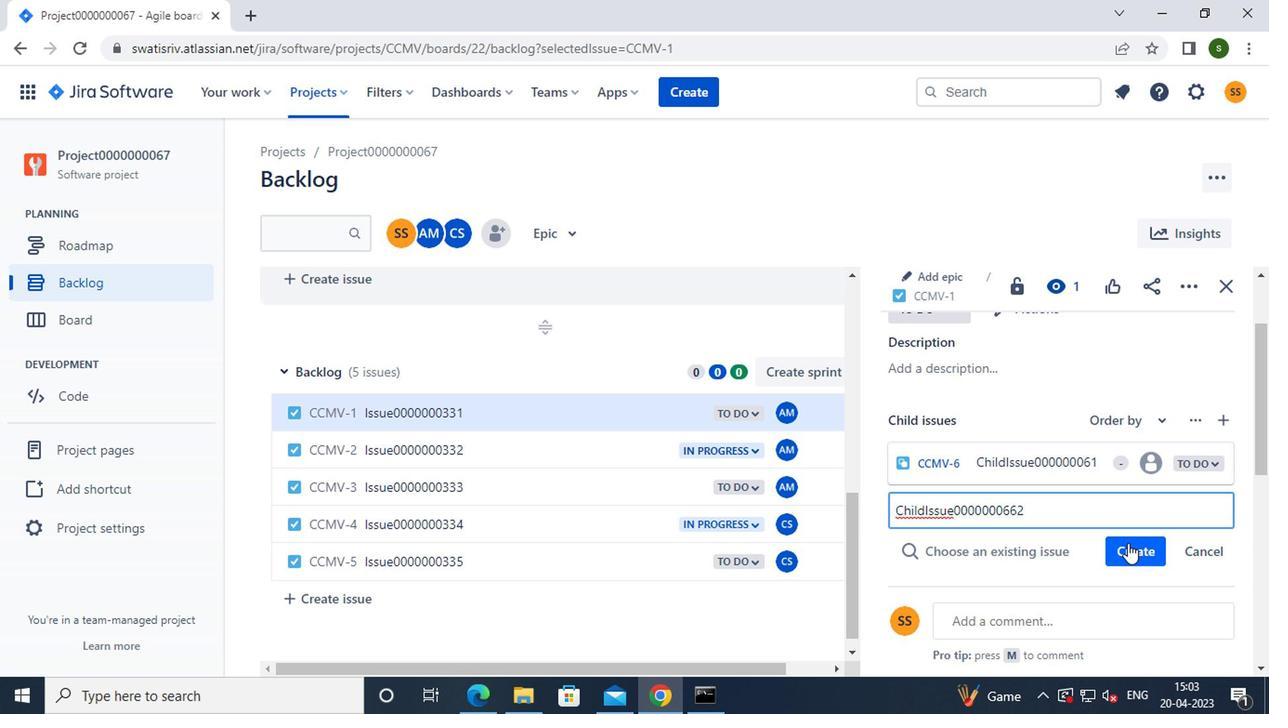 
Action: Mouse moved to (1107, 540)
Screenshot: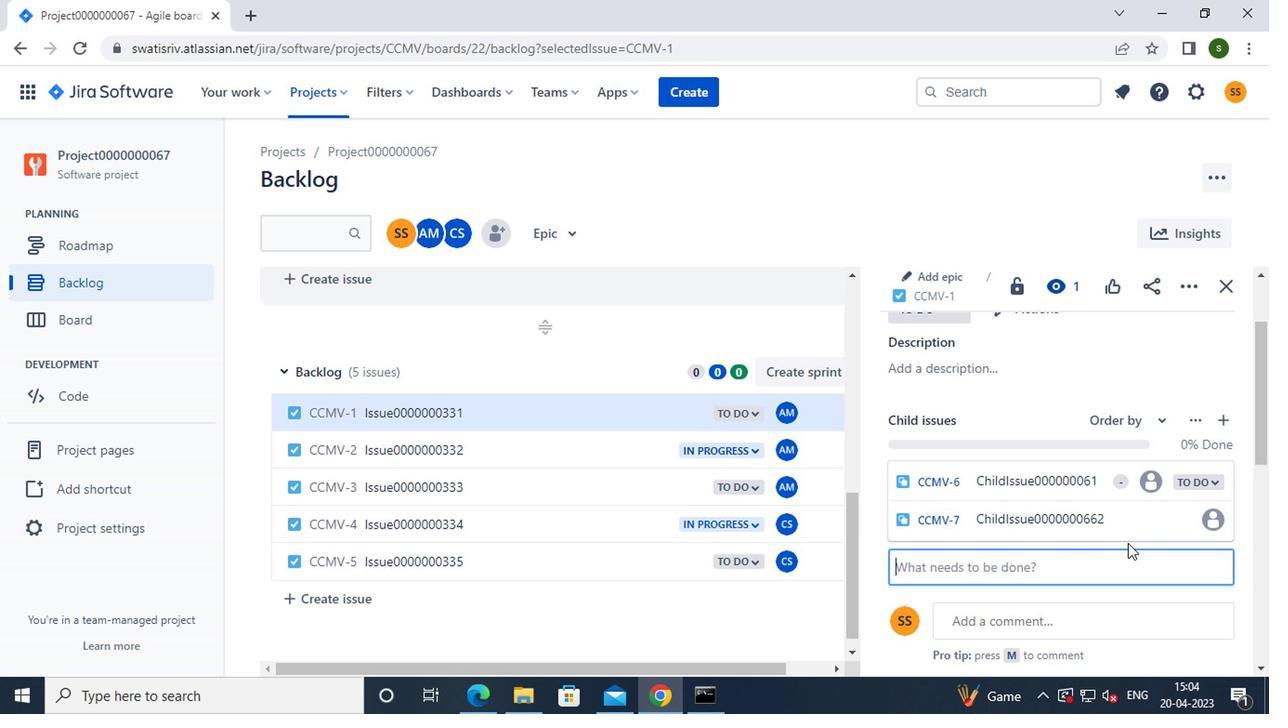 
Action: Key pressed <Key.f8>
Screenshot: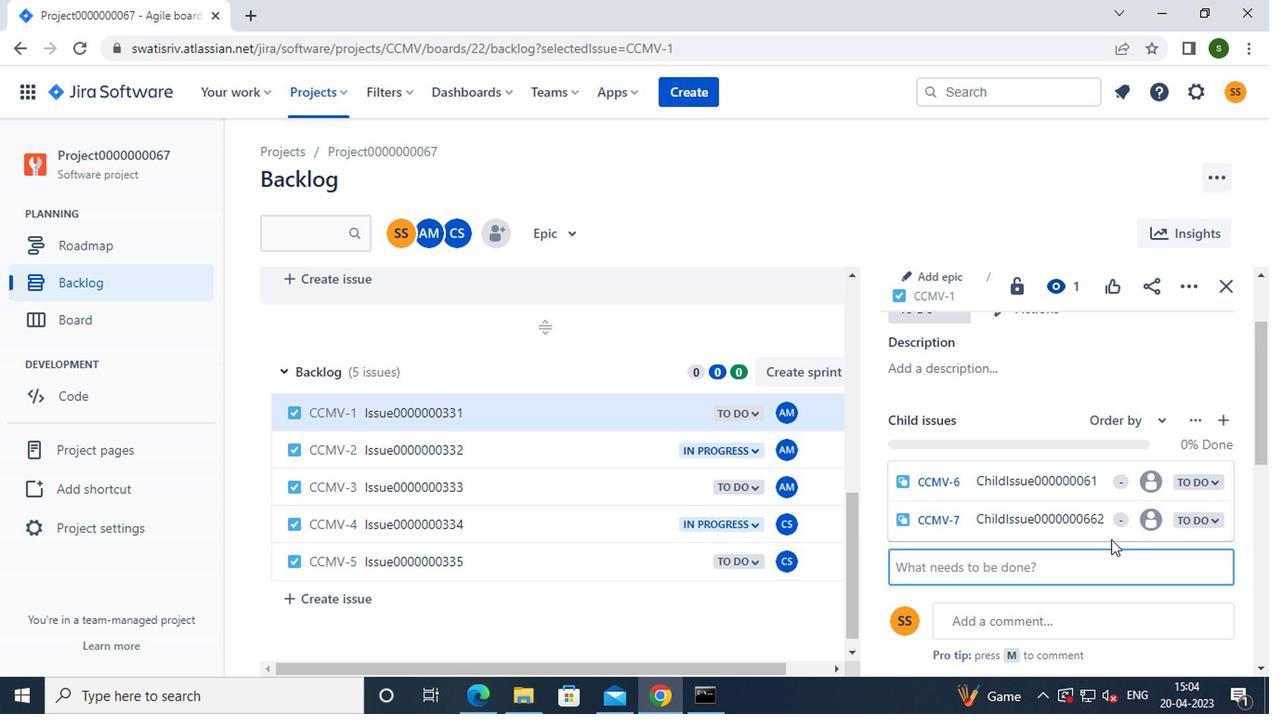 
